 Task: Create new customer invoice with Date Opened: 26-May-23, Select Customer: Depot Drug and Variety, Terms: Net 30. Make invoice entry for item-1 with Date: 26-May-23, Description: e.l.f. Lip Plumping Gloss Sparkling Rose, Income Account: Income:Sales, Quantity: 2, Unit Price: 12.99, Sales Tax: Y, Sales Tax Included: Y, Tax Table: Sales Tax. Post Invoice with Post Date: 26-May-23, Post to Accounts: Assets:Accounts Receivable. Pay / Process Payment with Transaction Date: 24-Jun-23, Amount: 25.98, Transfer Account: Checking Account. Go to 'Print Invoice'.
Action: Mouse moved to (198, 42)
Screenshot: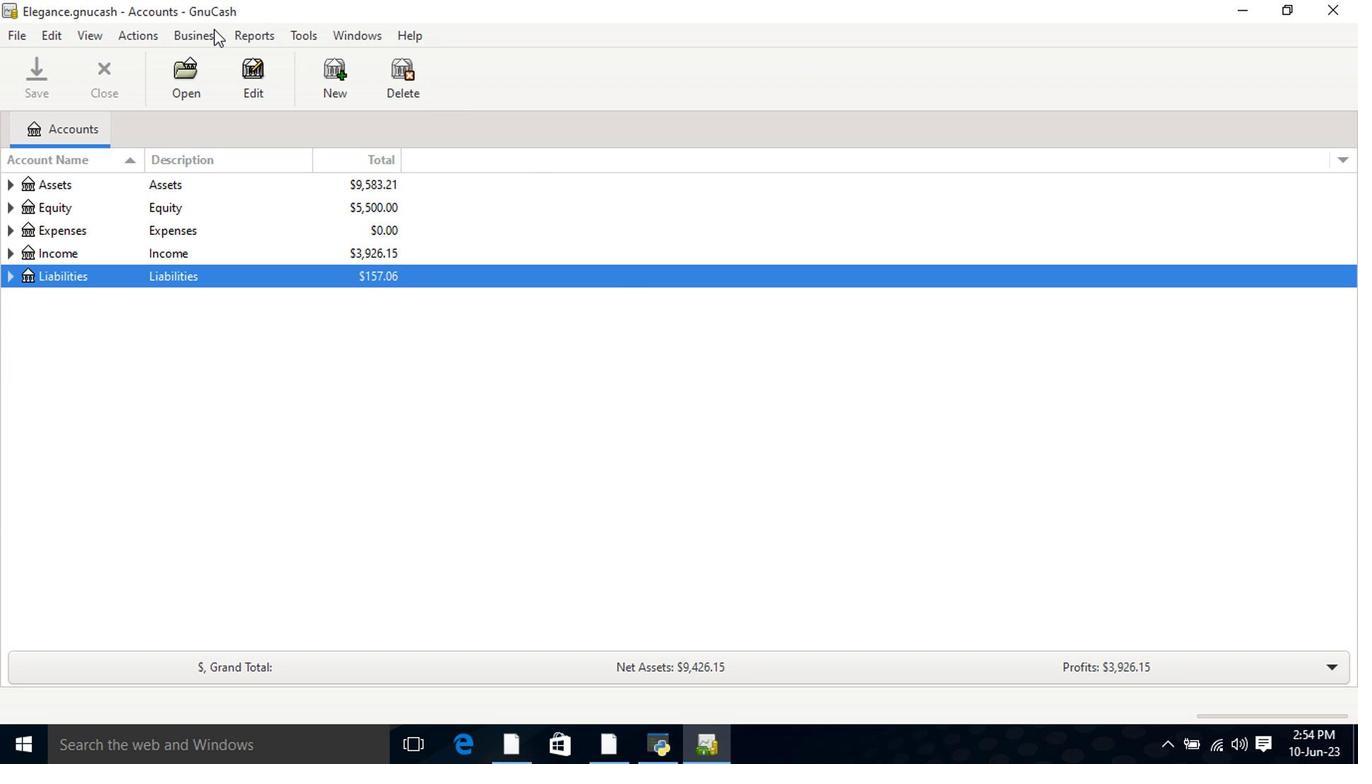
Action: Mouse pressed left at (198, 42)
Screenshot: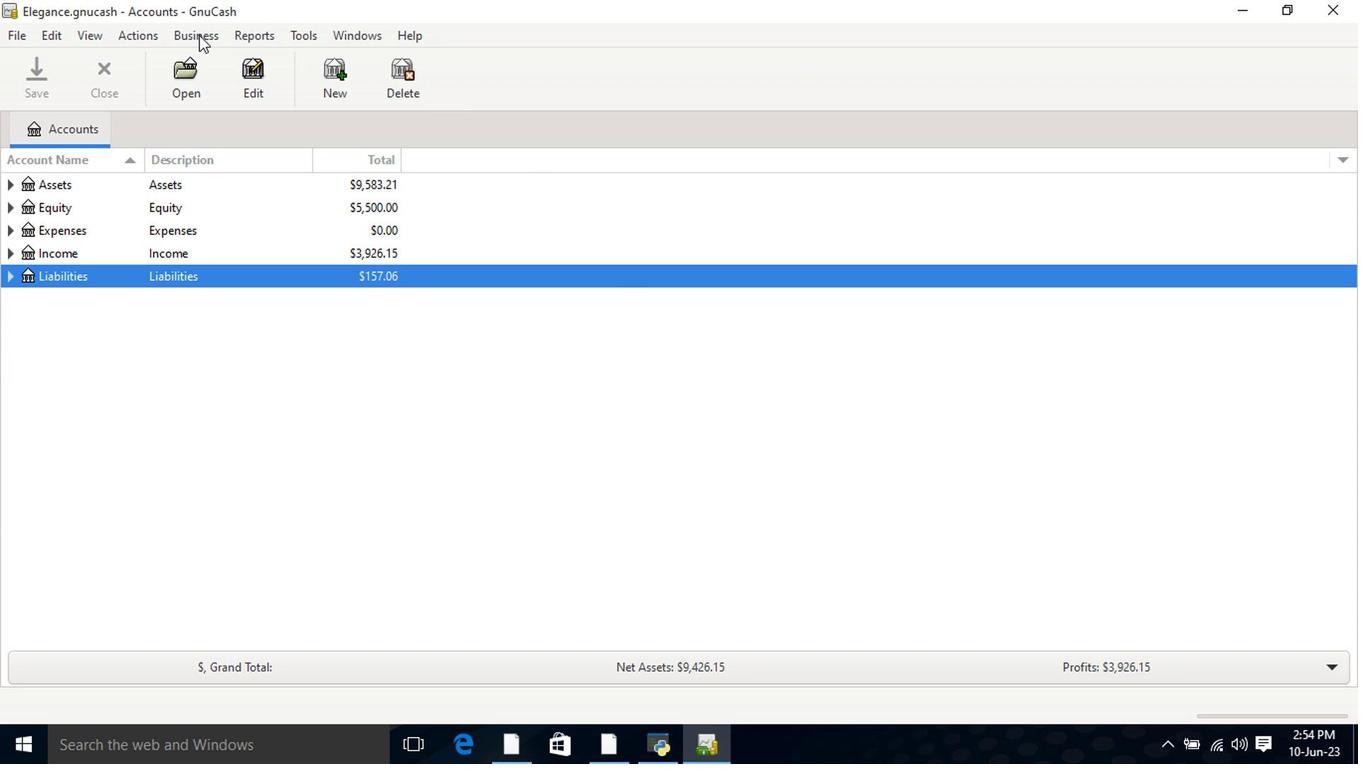 
Action: Mouse moved to (215, 63)
Screenshot: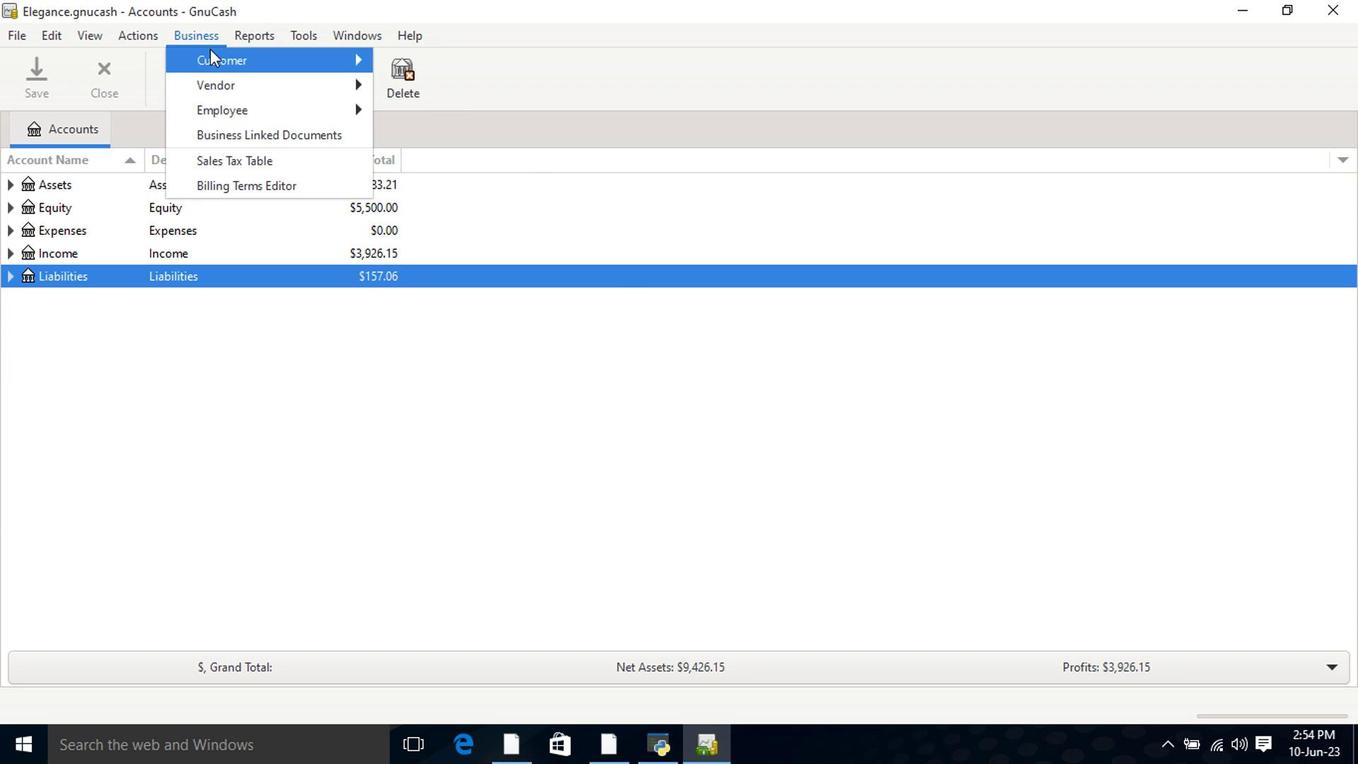 
Action: Mouse pressed left at (215, 63)
Screenshot: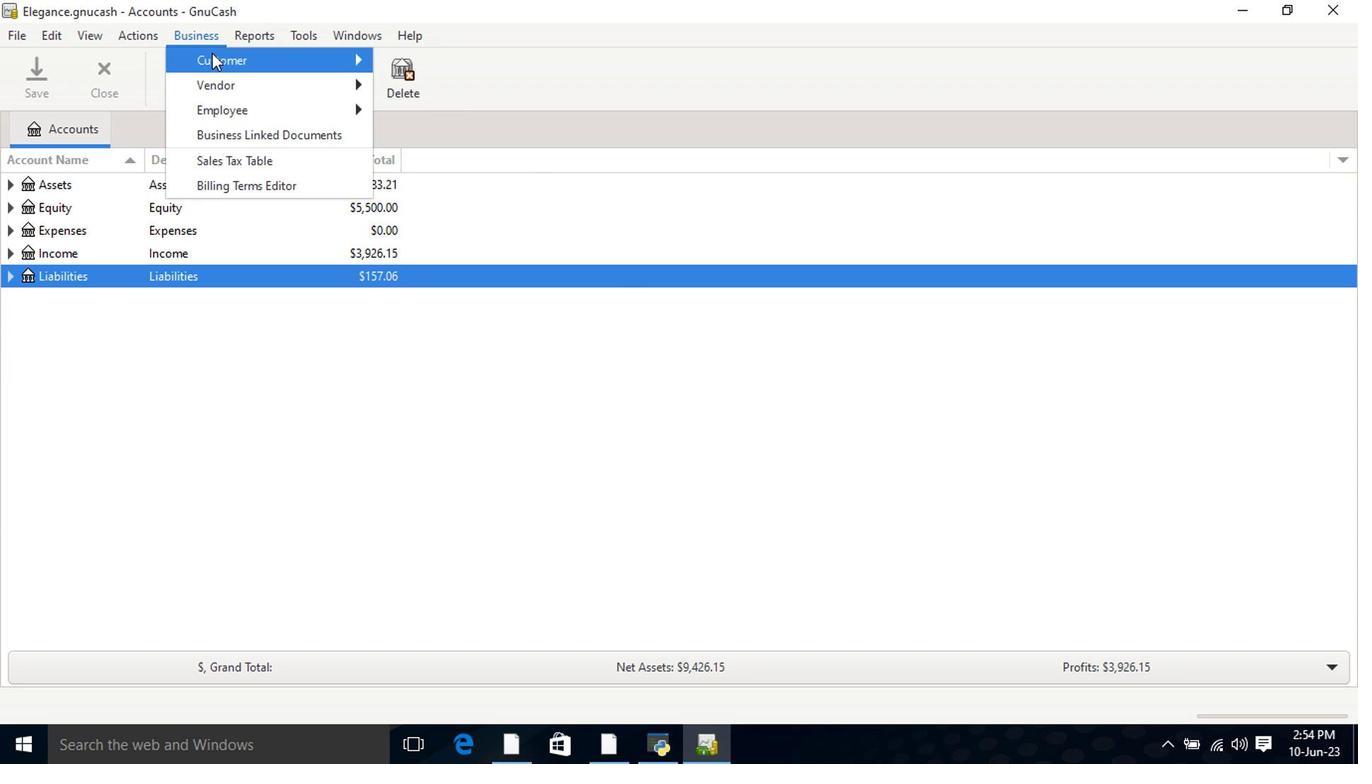 
Action: Mouse moved to (428, 137)
Screenshot: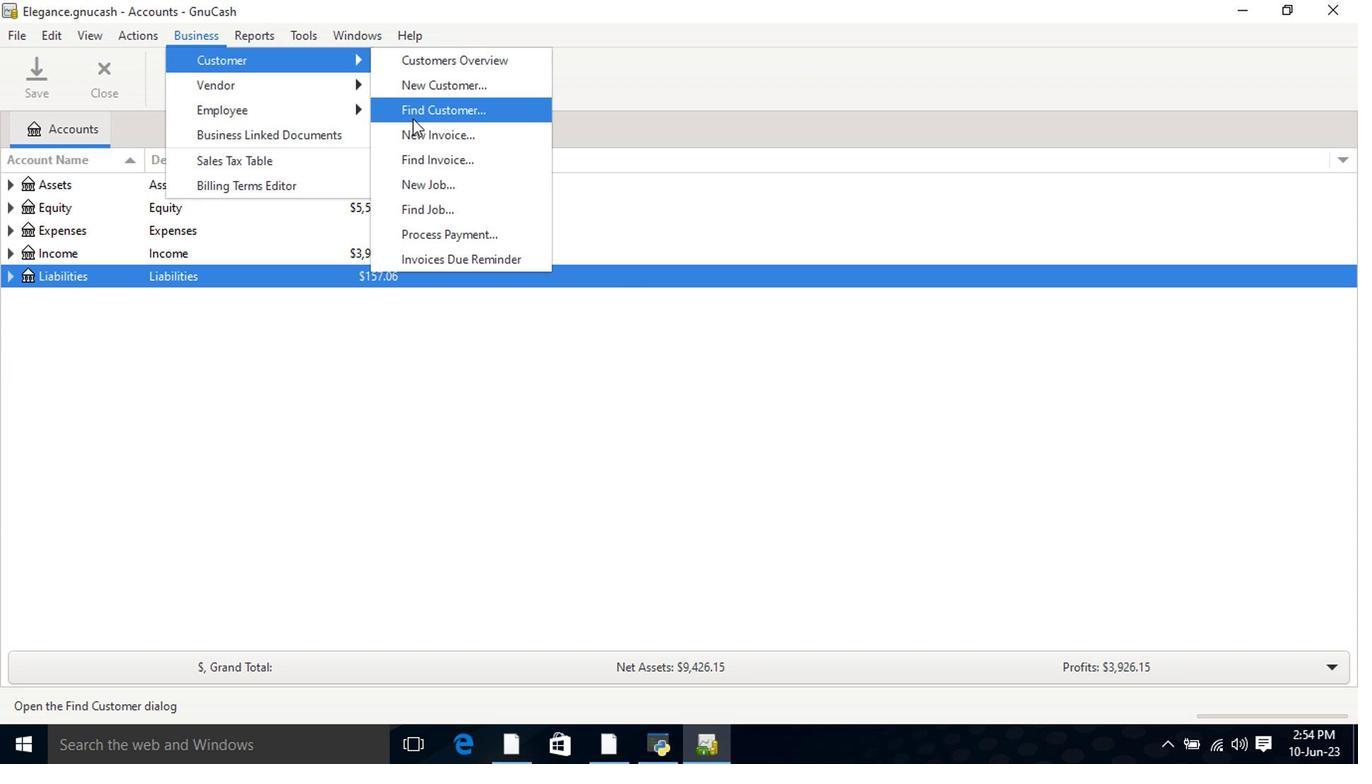 
Action: Mouse pressed left at (428, 137)
Screenshot: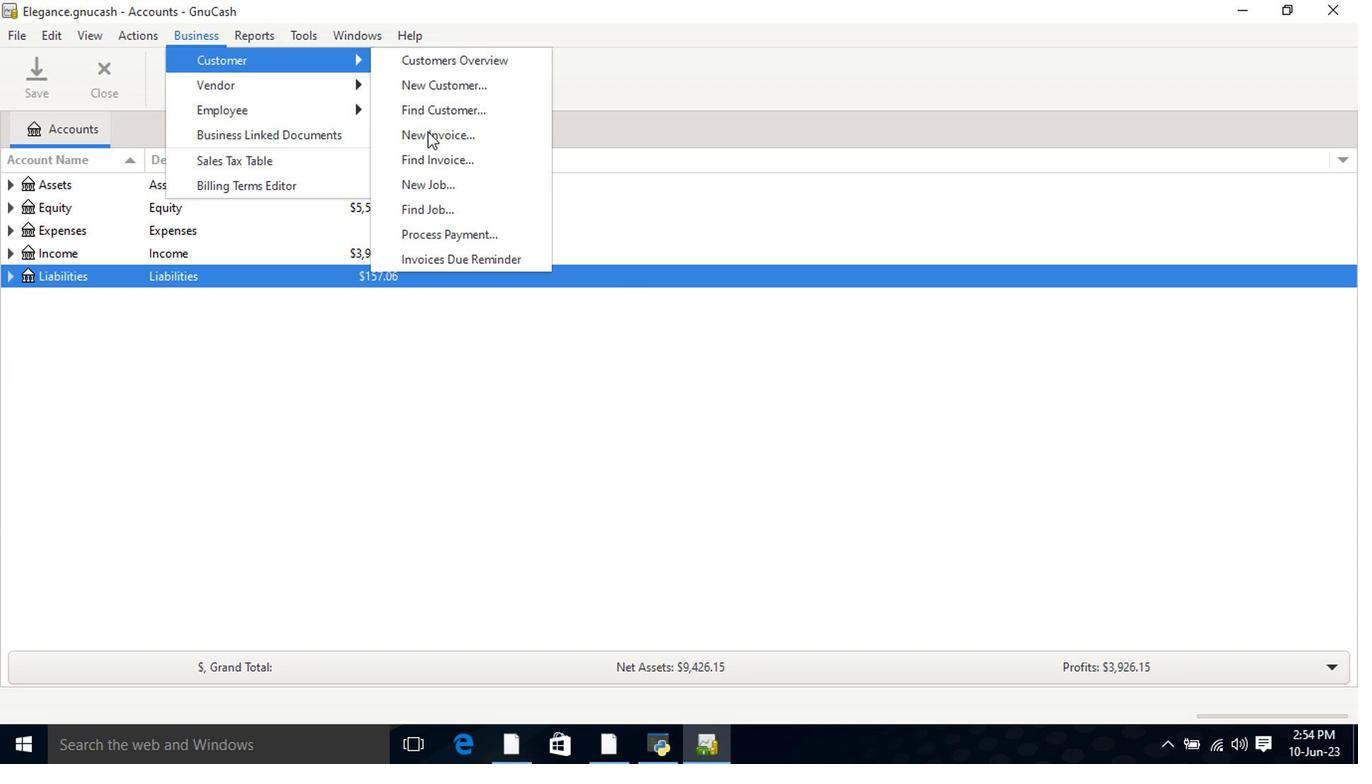 
Action: Mouse moved to (813, 303)
Screenshot: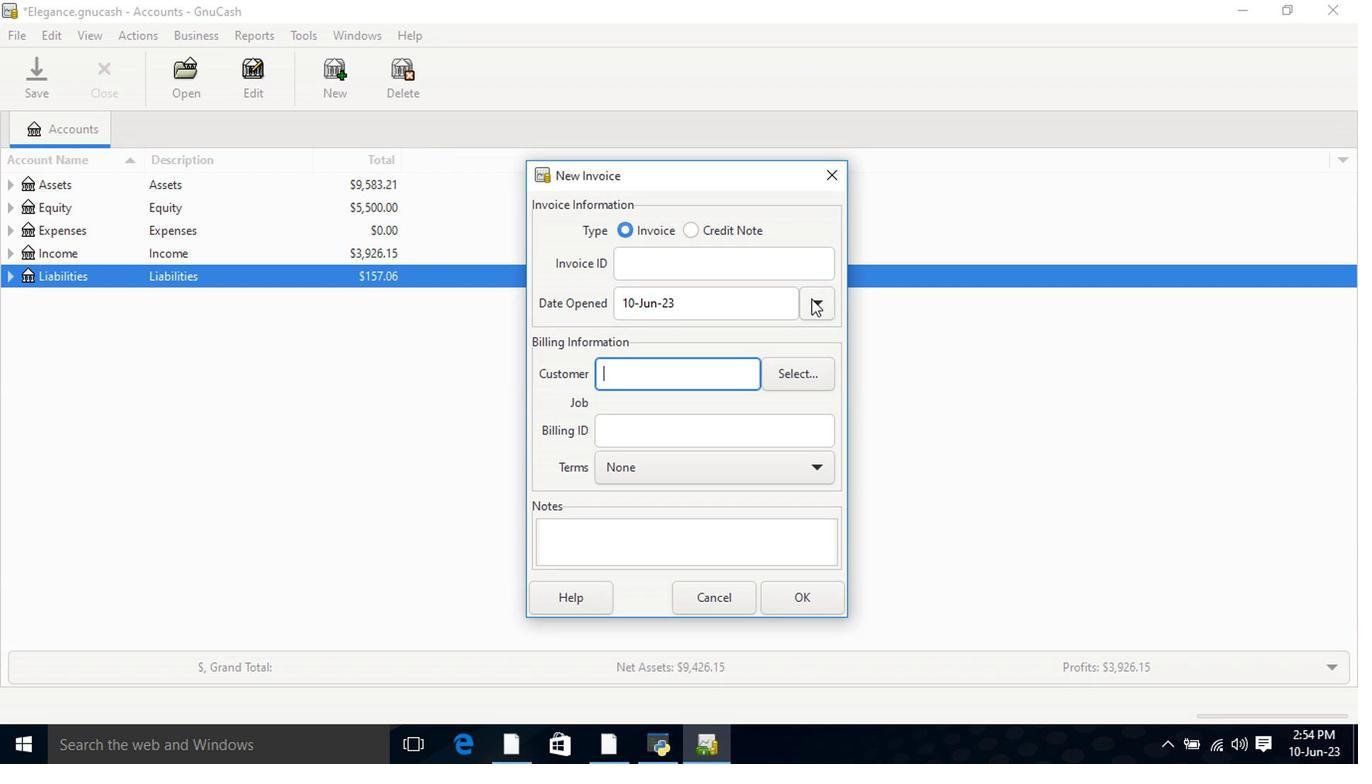 
Action: Mouse pressed left at (813, 303)
Screenshot: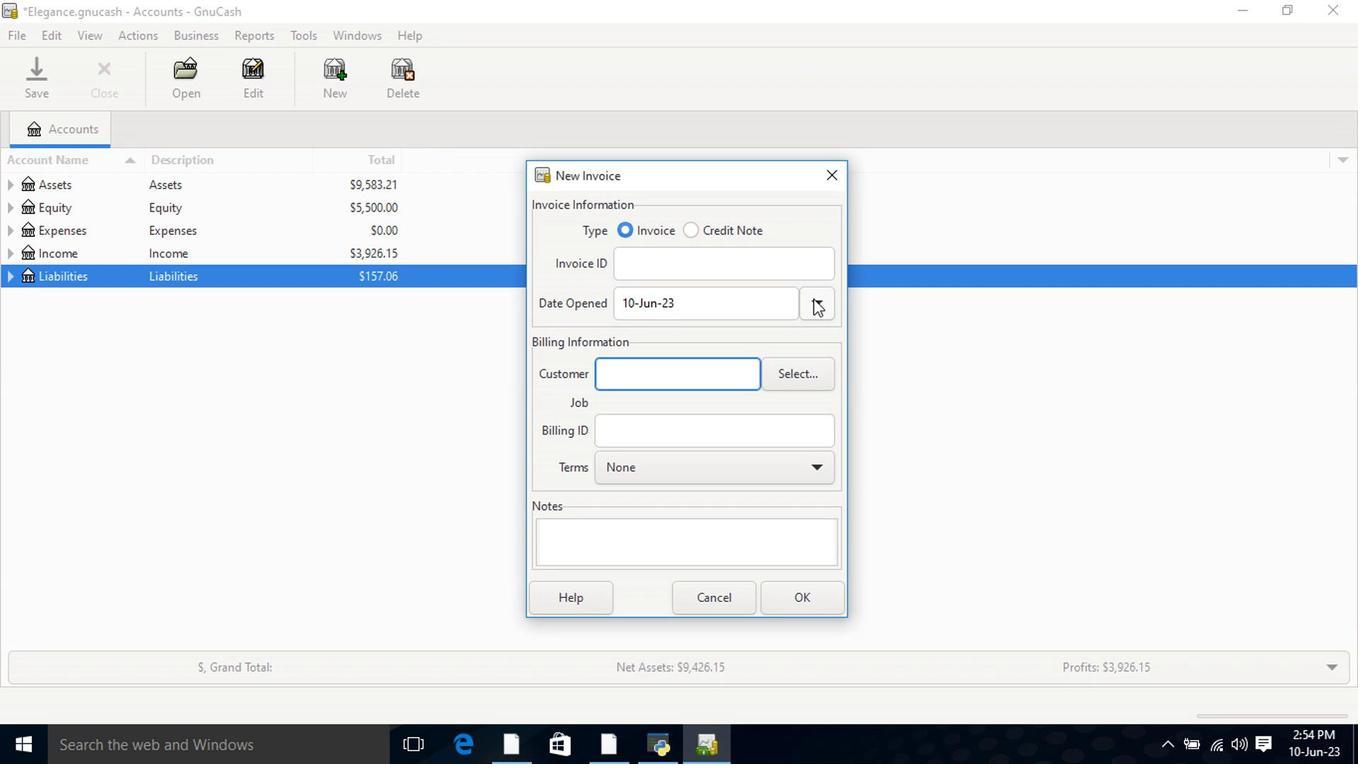 
Action: Mouse moved to (661, 342)
Screenshot: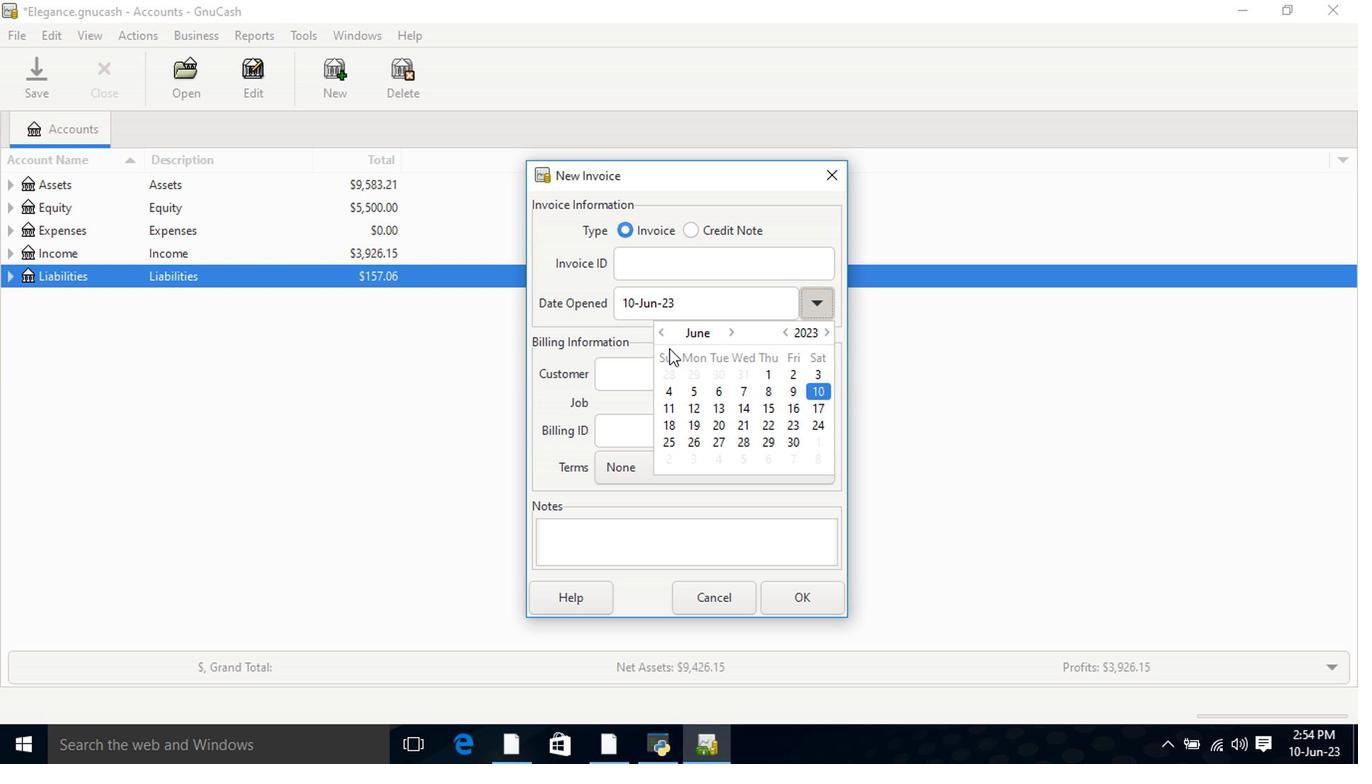 
Action: Mouse pressed left at (661, 342)
Screenshot: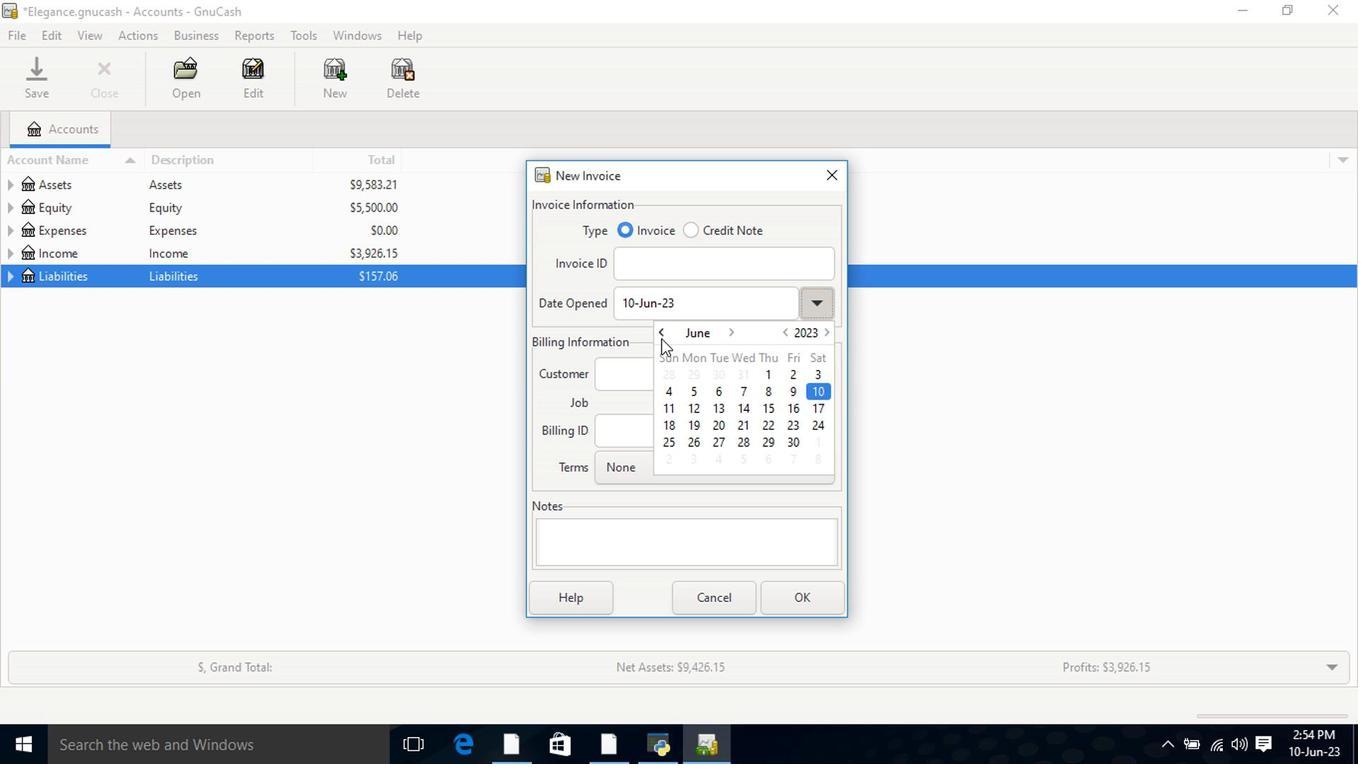
Action: Mouse moved to (791, 433)
Screenshot: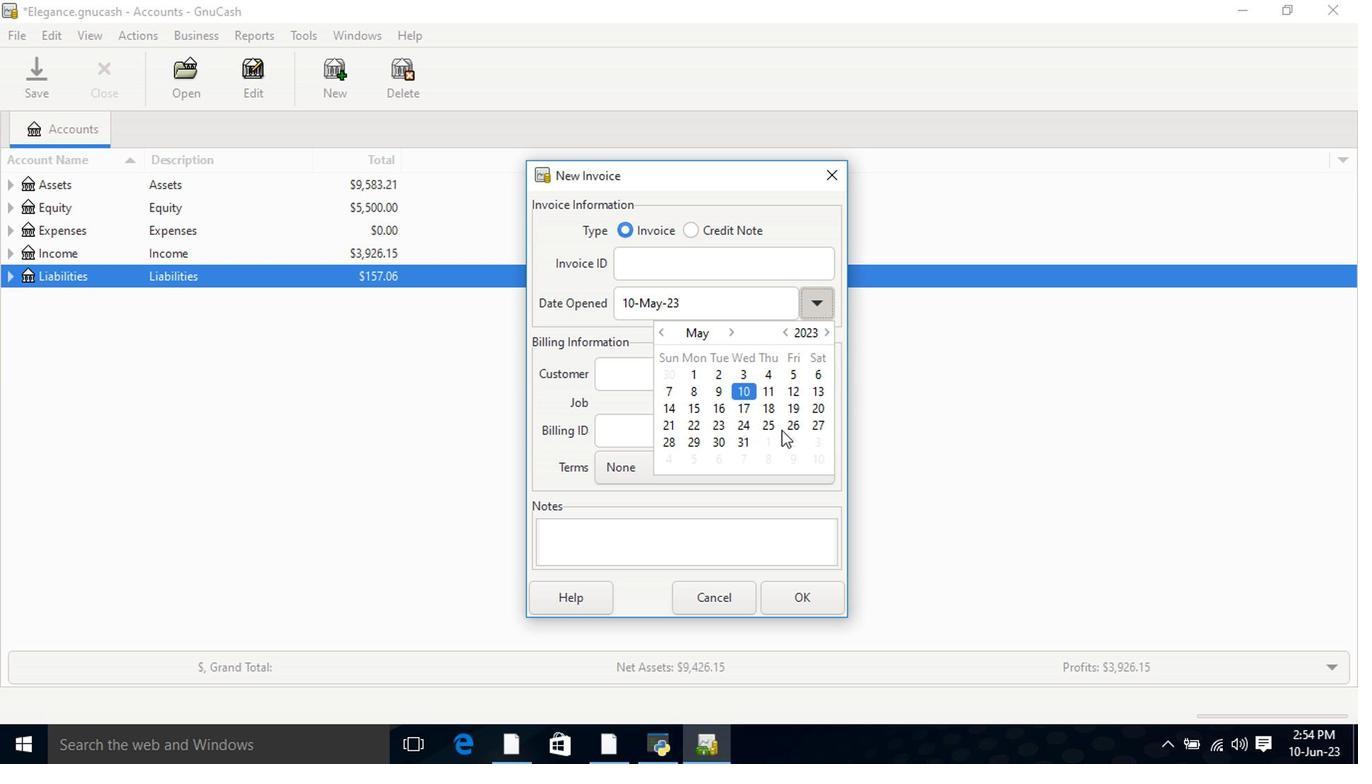 
Action: Mouse pressed left at (791, 433)
Screenshot: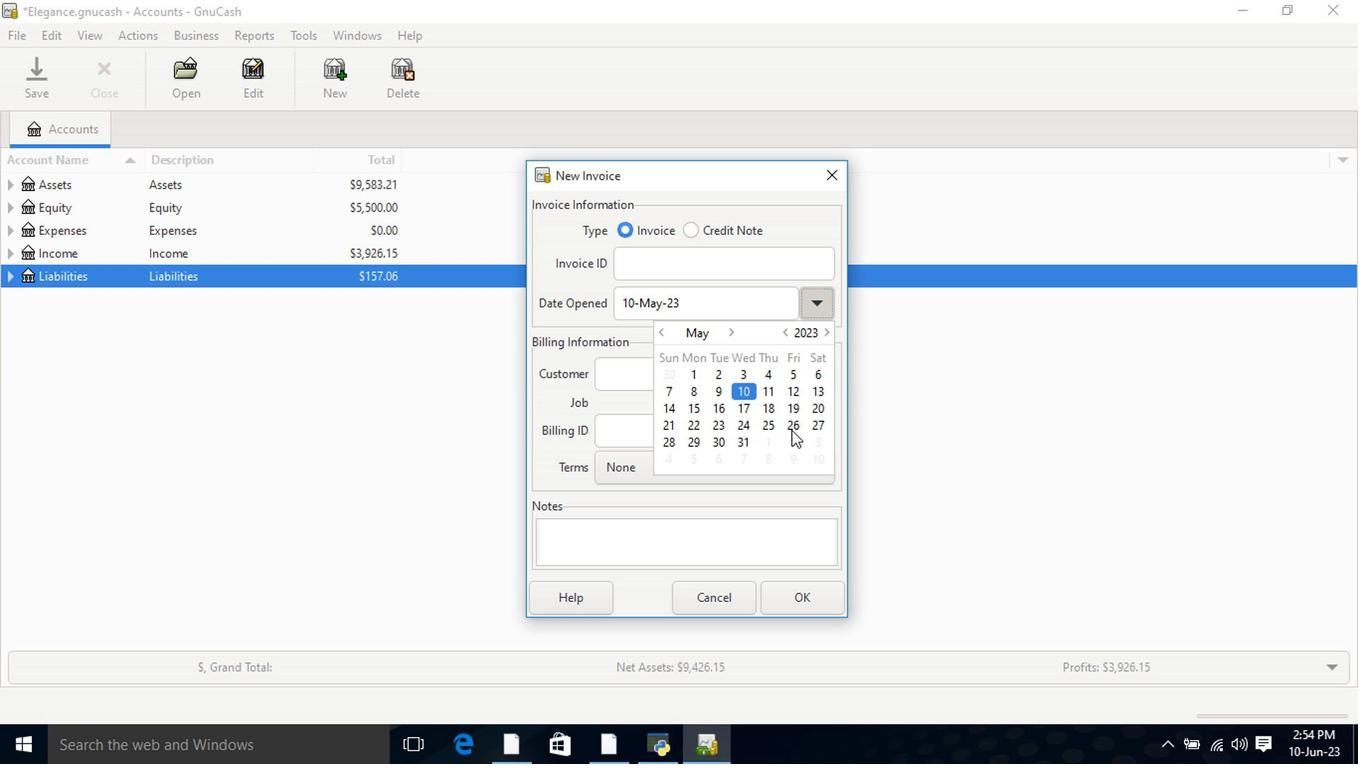 
Action: Mouse pressed left at (791, 433)
Screenshot: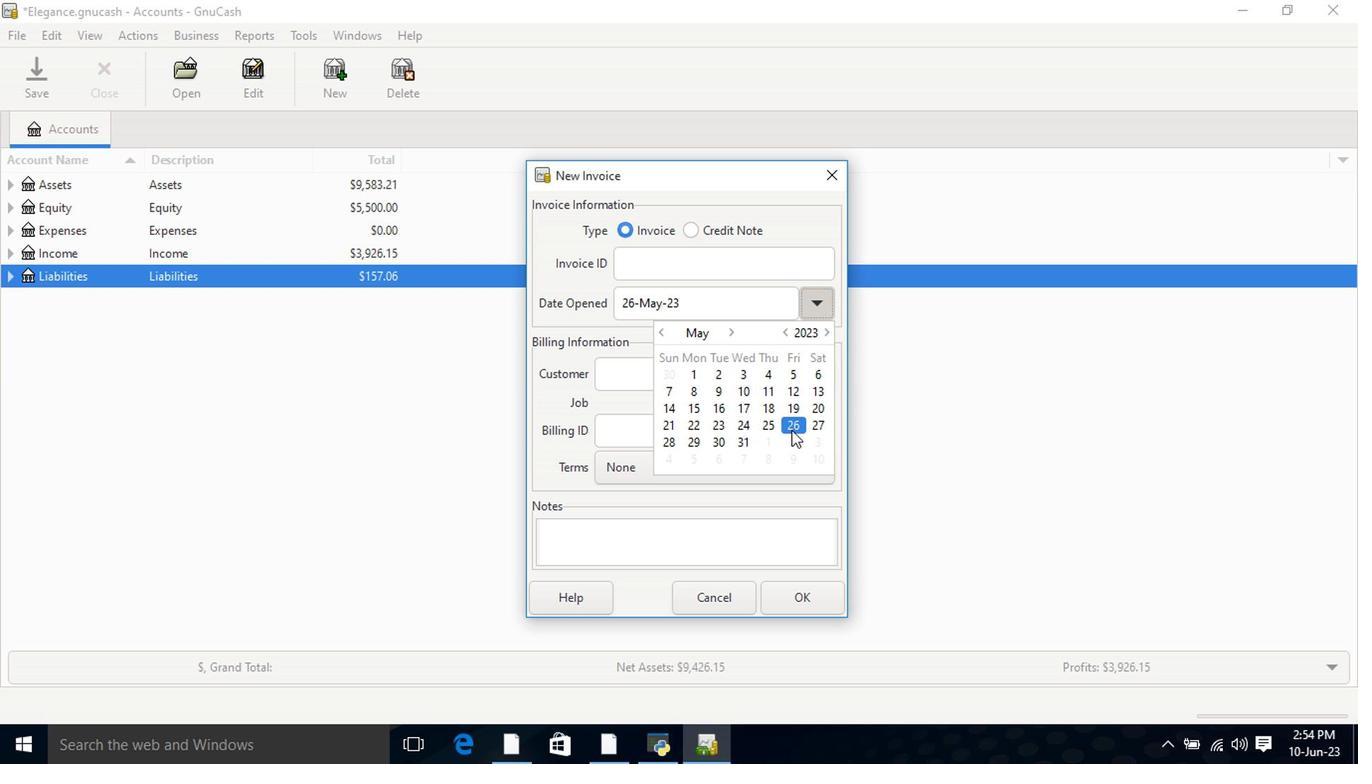 
Action: Mouse moved to (710, 387)
Screenshot: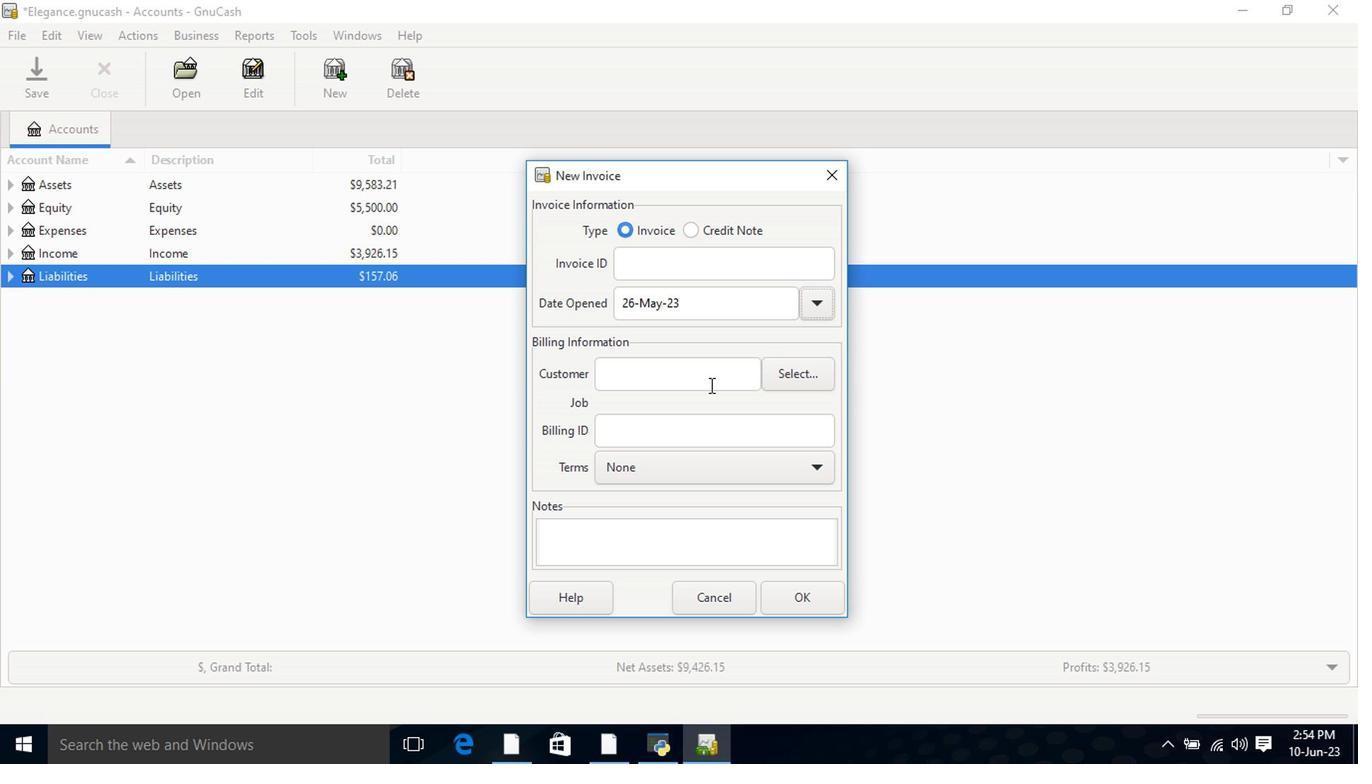 
Action: Mouse pressed left at (710, 387)
Screenshot: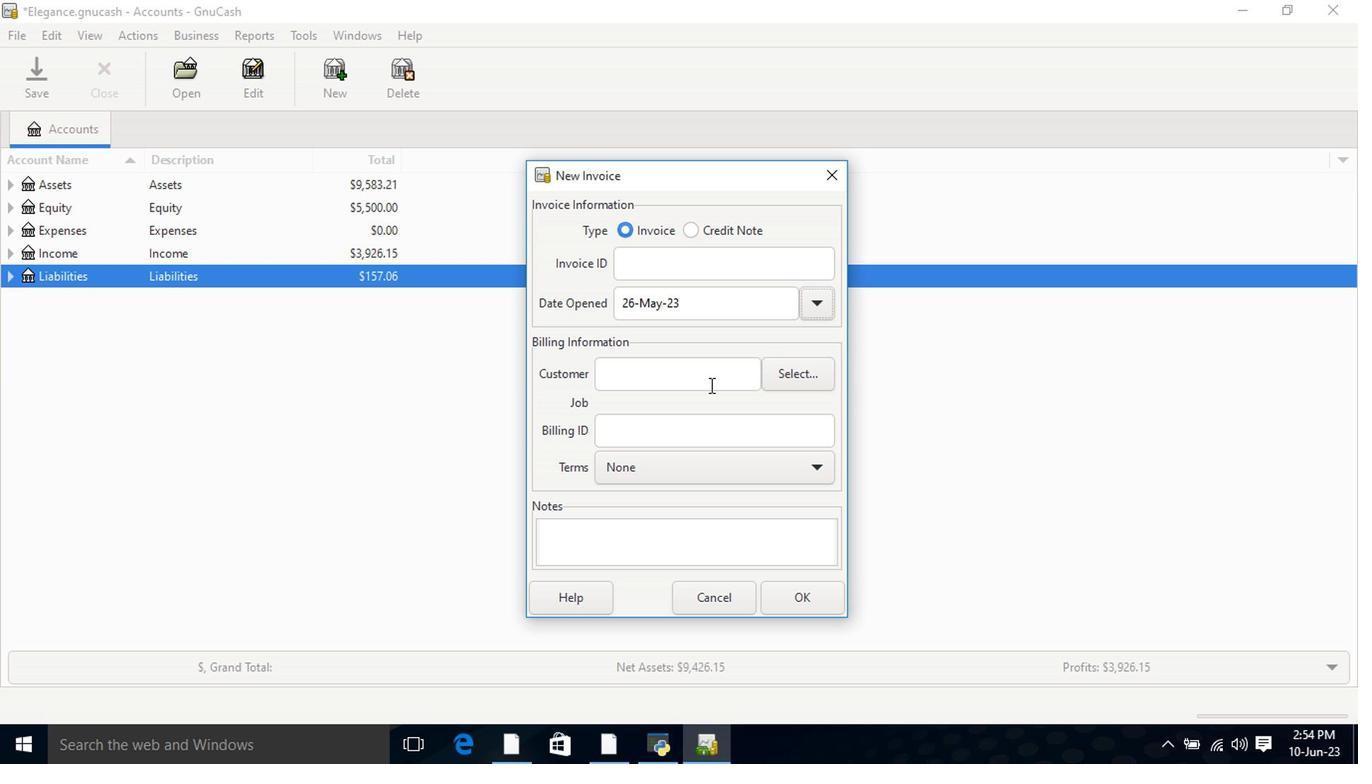 
Action: Key pressed <Key.shift><Key.shift>Depo
Screenshot: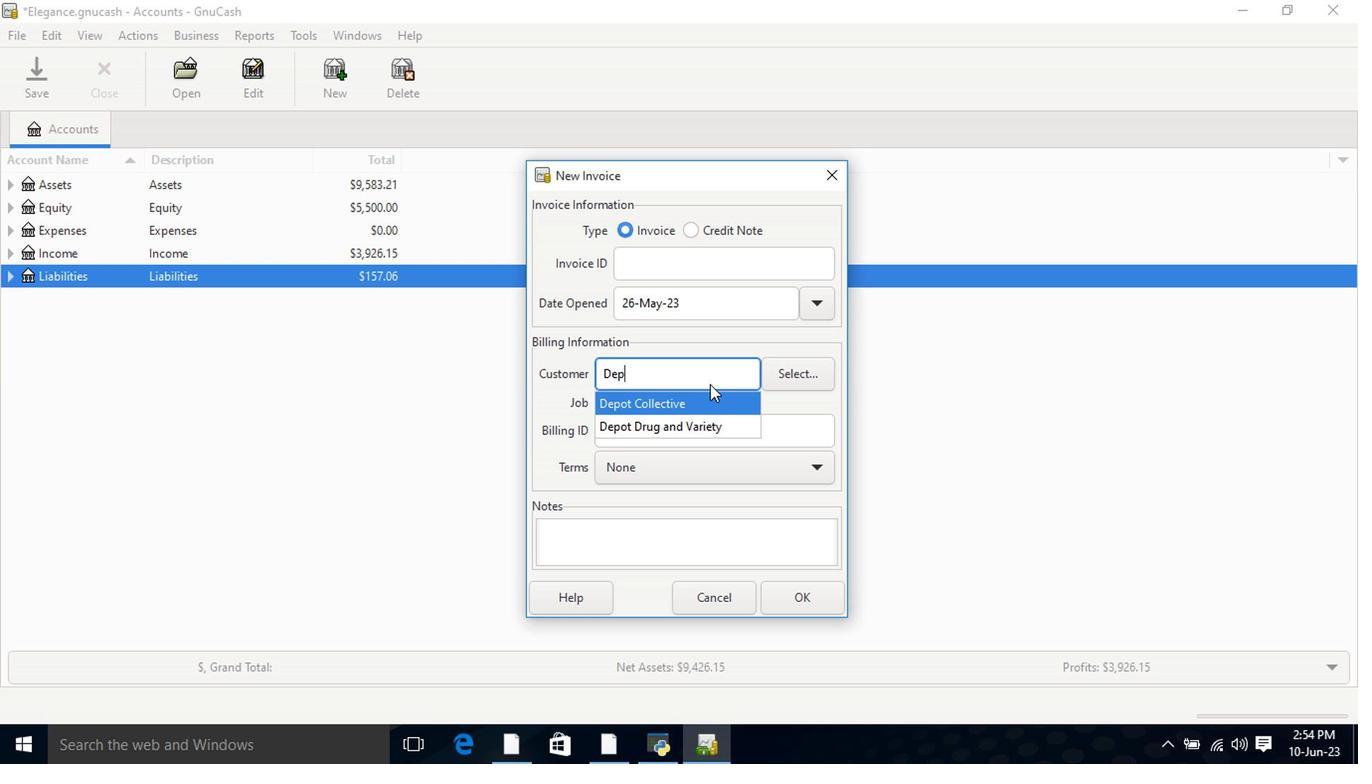 
Action: Mouse moved to (689, 433)
Screenshot: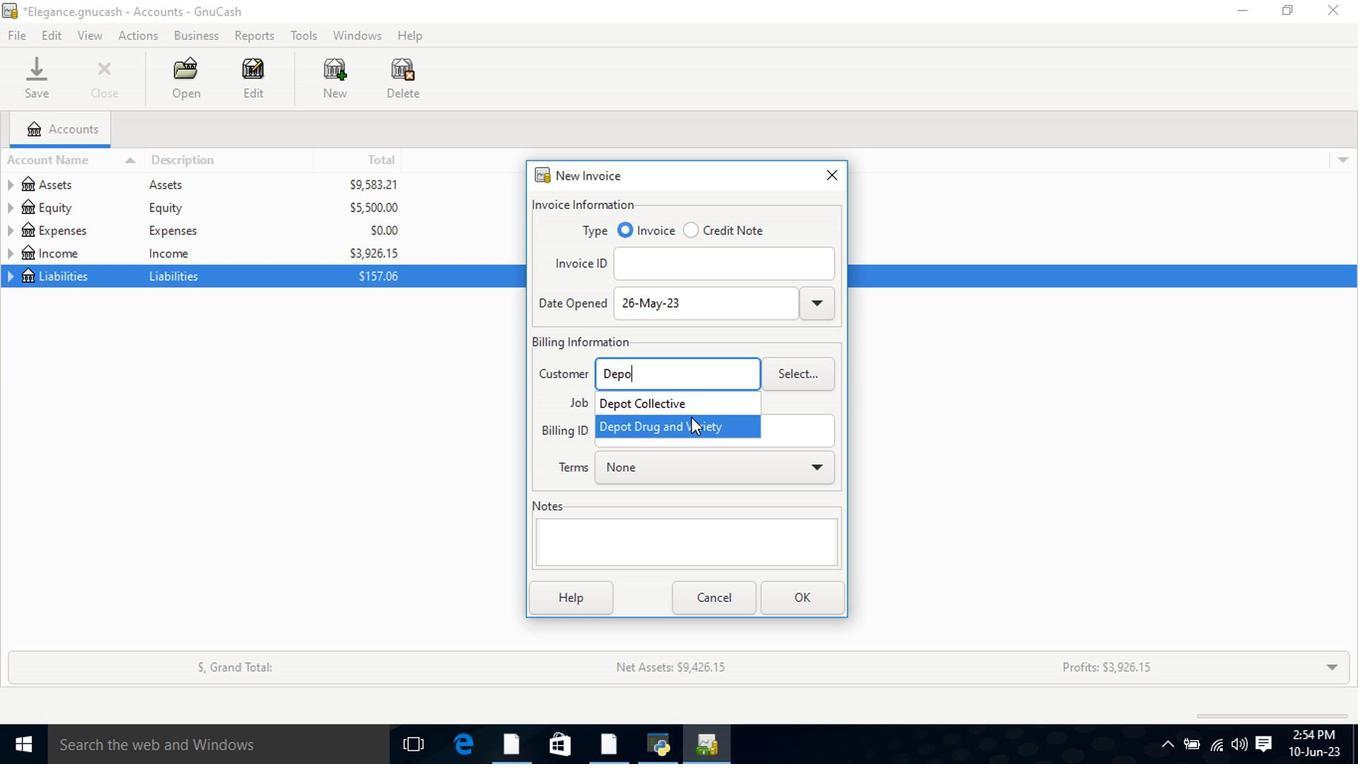 
Action: Mouse pressed left at (689, 433)
Screenshot: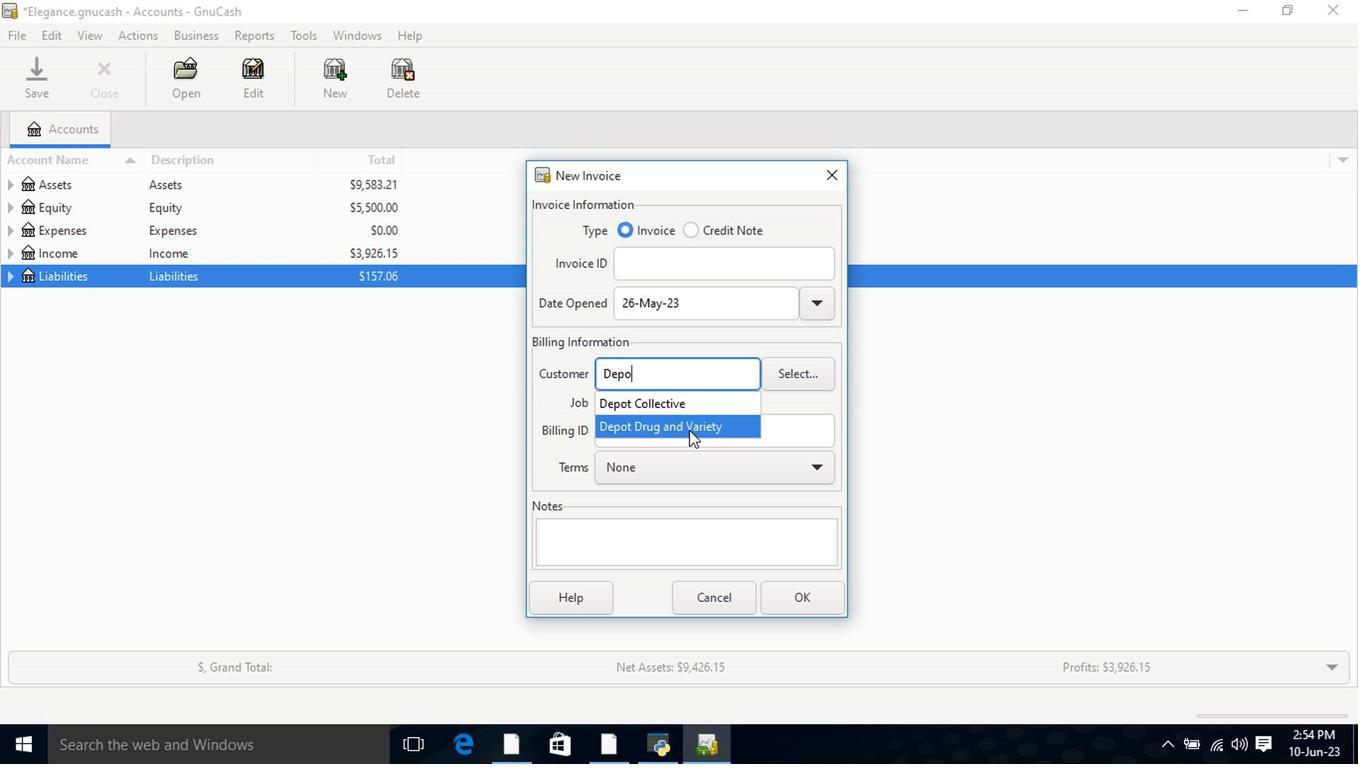 
Action: Mouse moved to (705, 483)
Screenshot: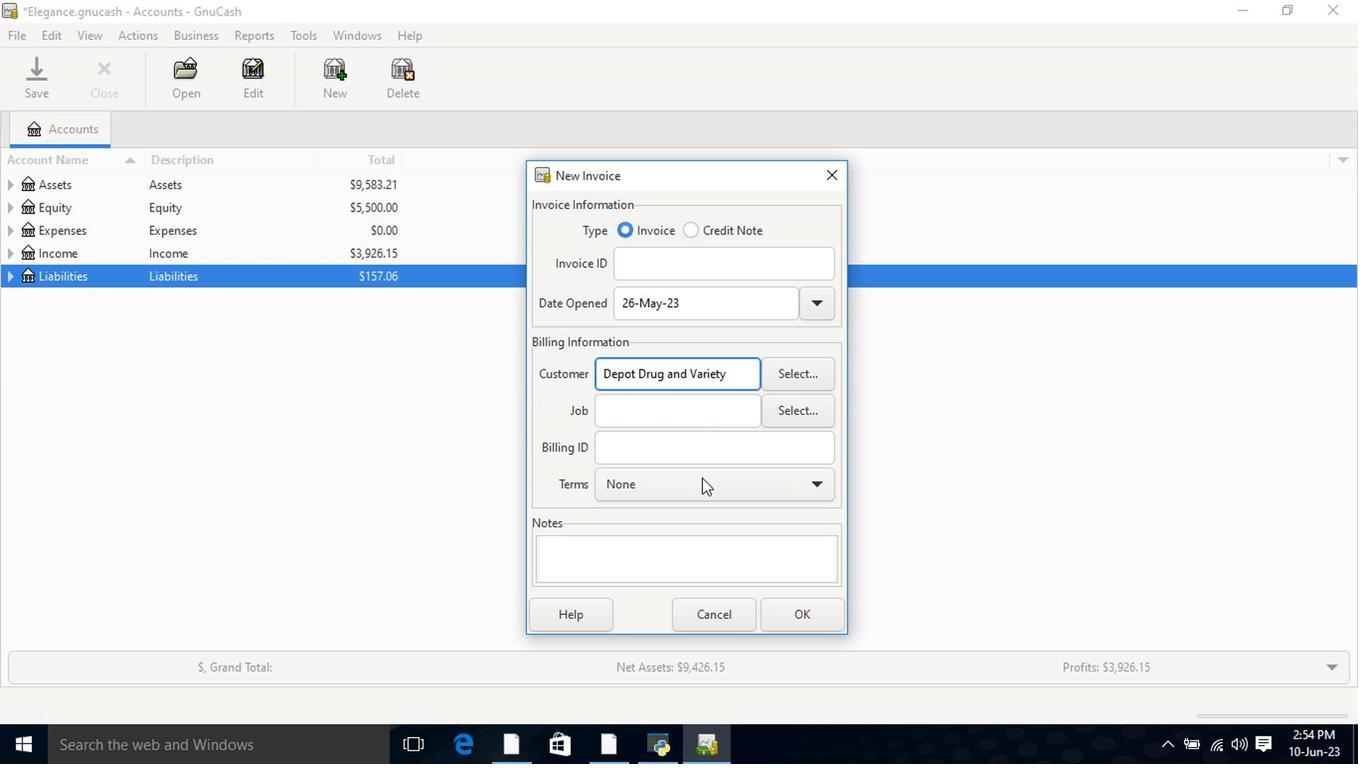 
Action: Mouse pressed left at (705, 483)
Screenshot: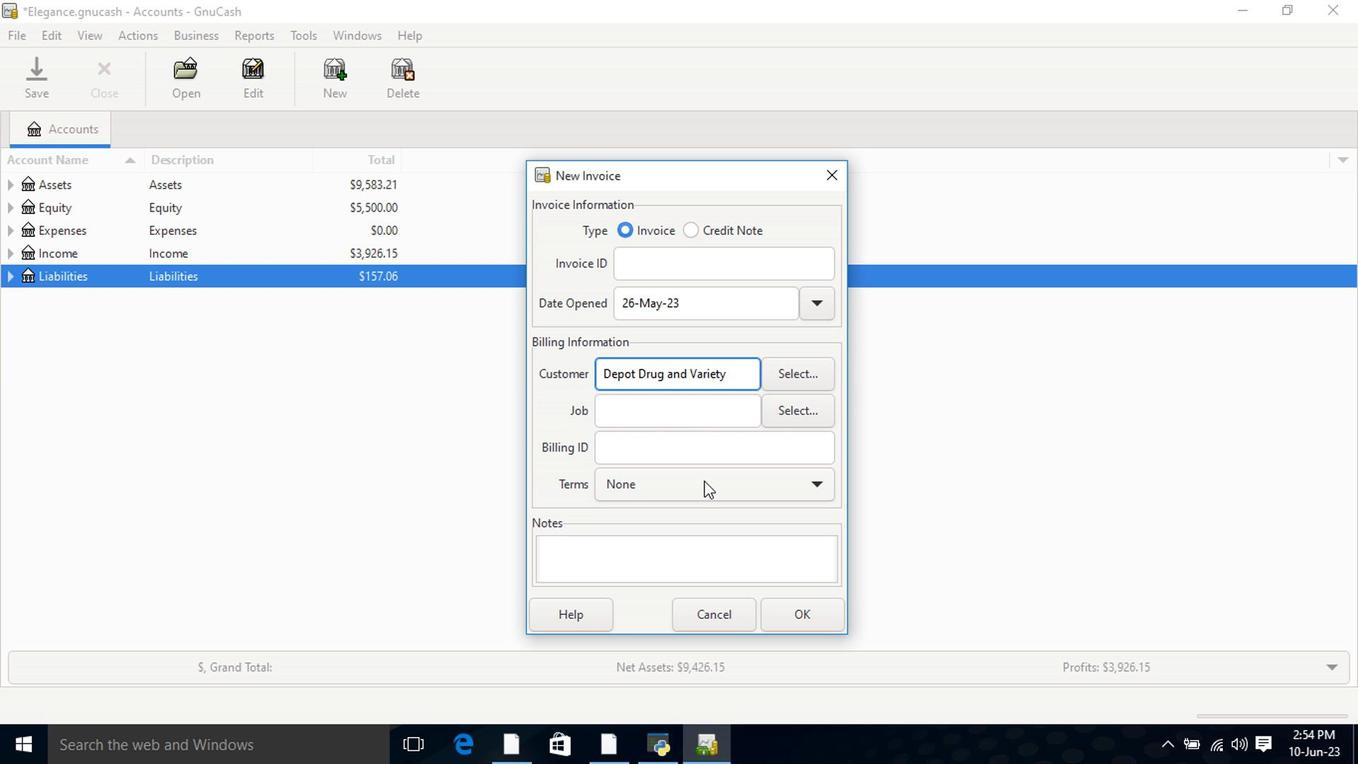 
Action: Mouse moved to (689, 542)
Screenshot: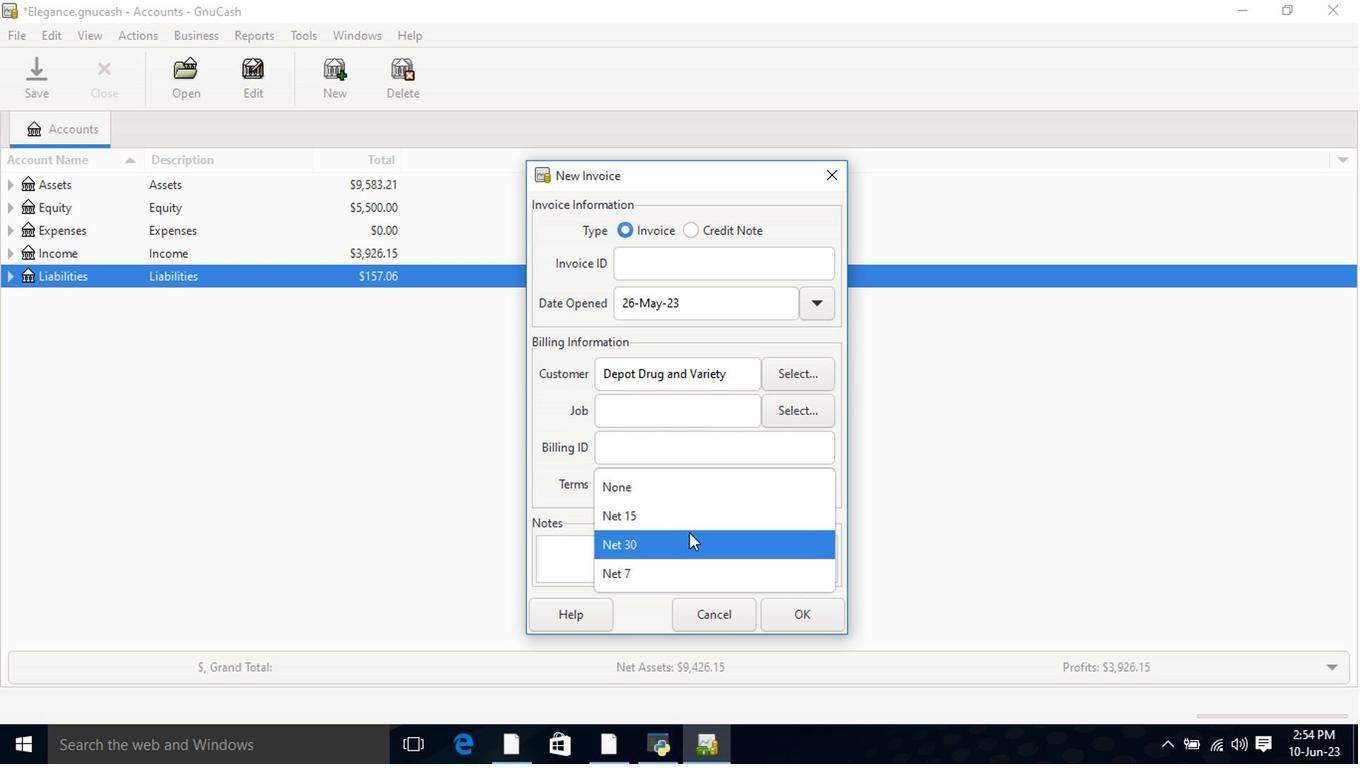 
Action: Mouse pressed left at (689, 542)
Screenshot: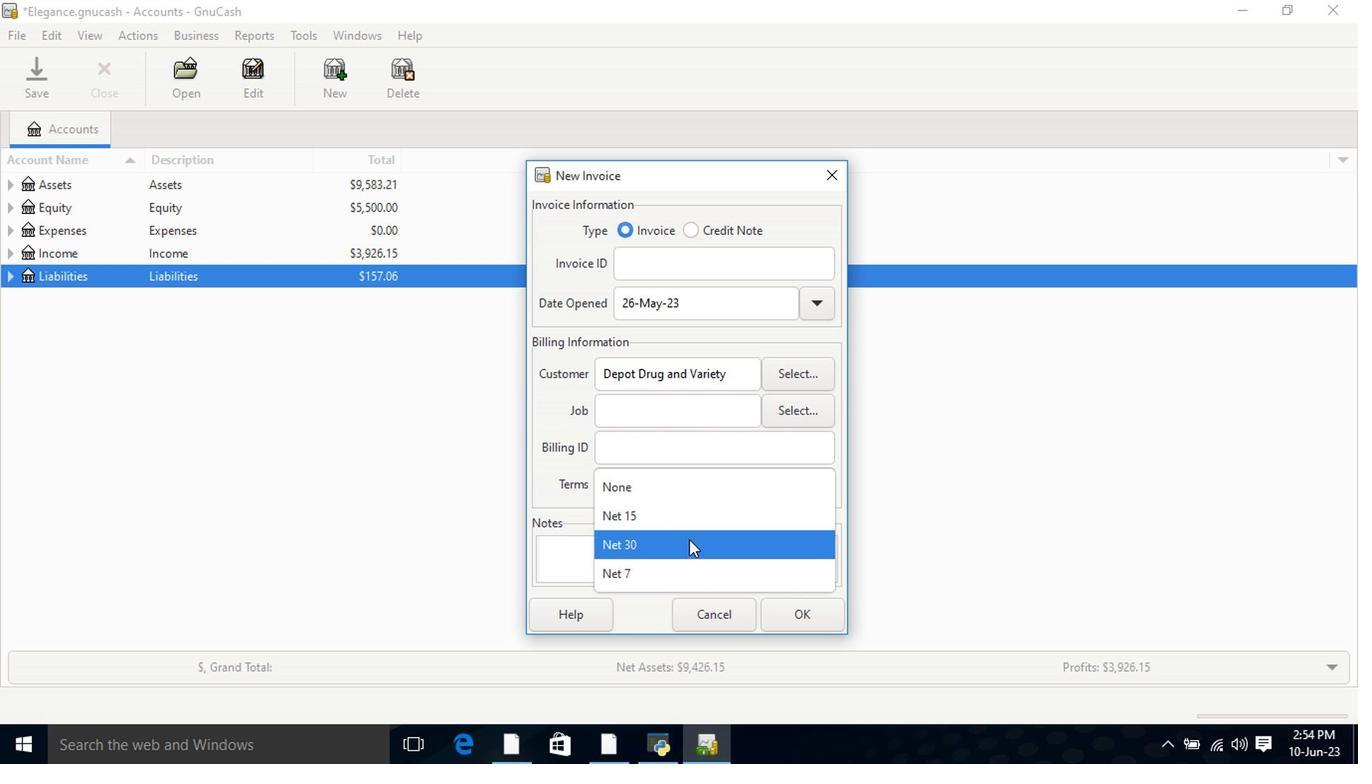 
Action: Mouse moved to (813, 612)
Screenshot: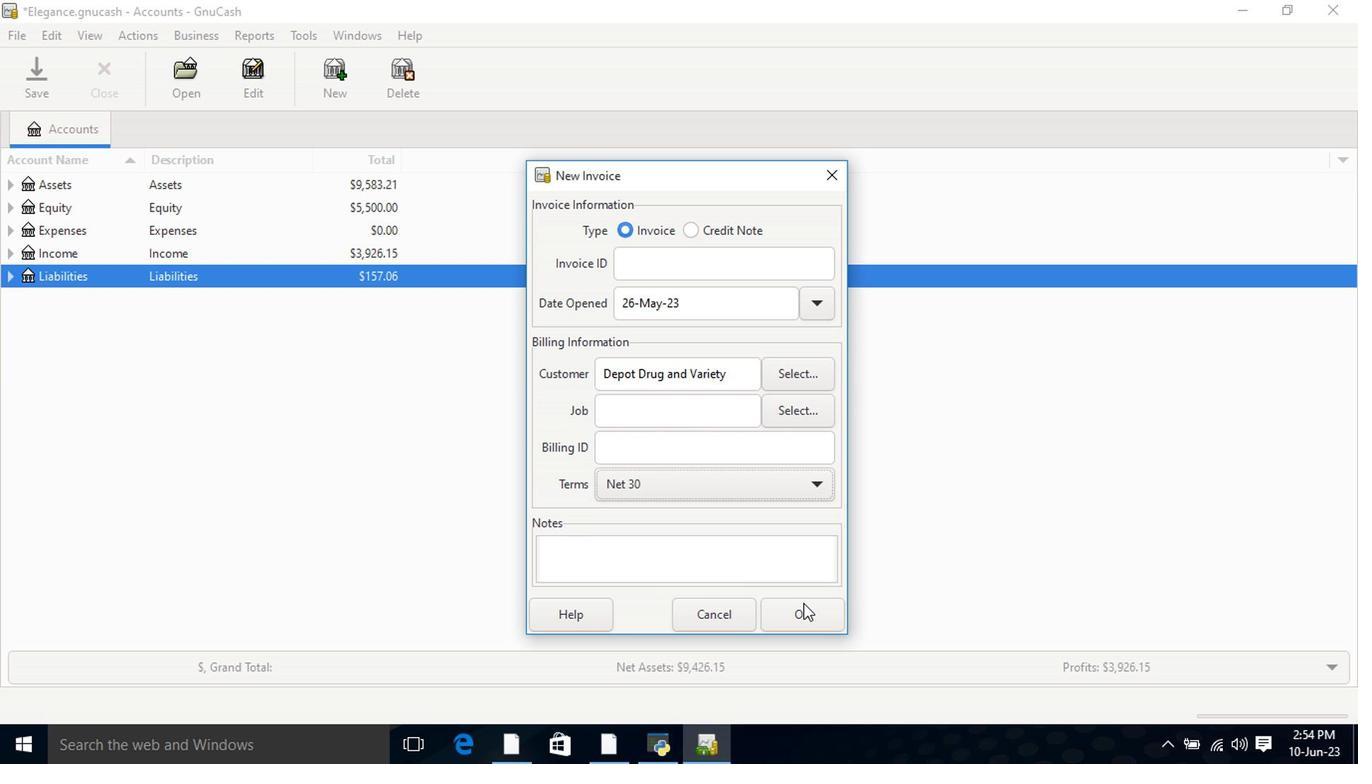 
Action: Mouse pressed left at (813, 612)
Screenshot: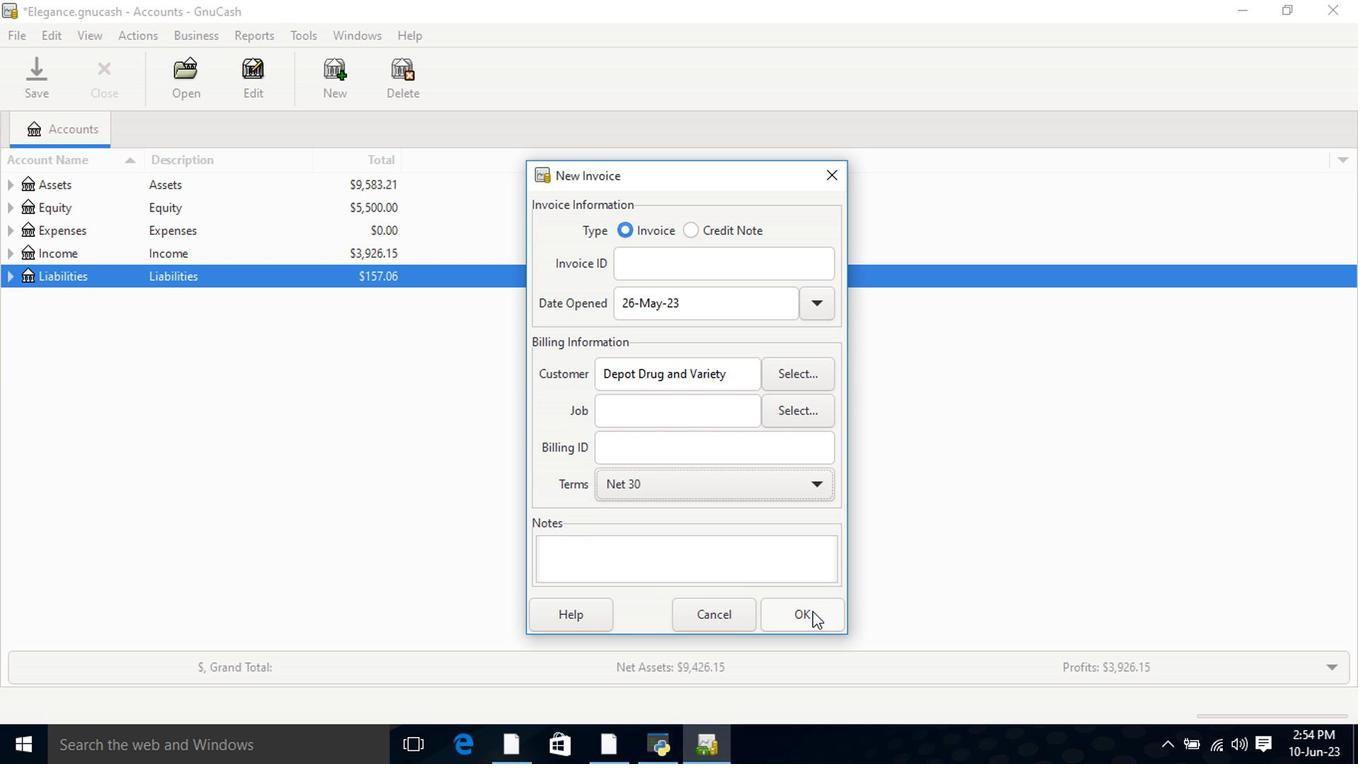 
Action: Mouse moved to (97, 387)
Screenshot: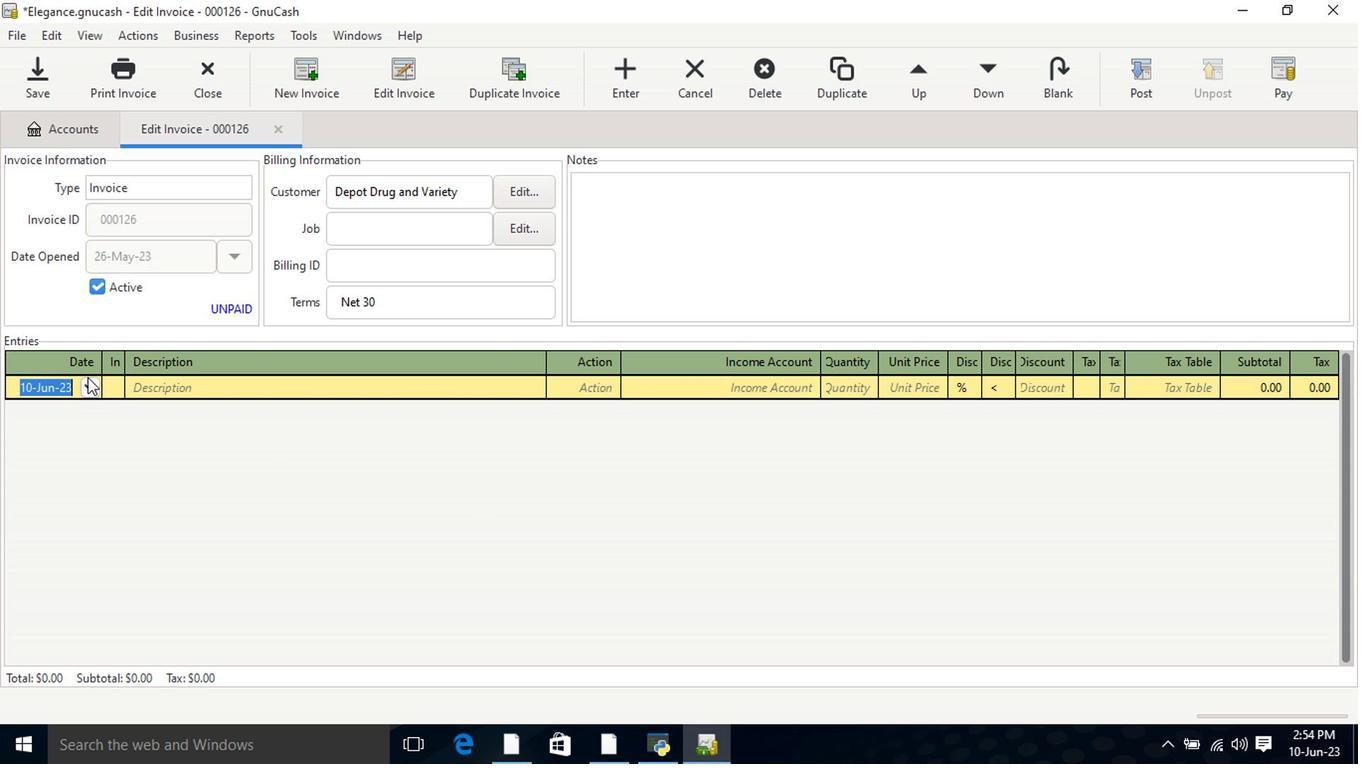 
Action: Mouse pressed left at (97, 387)
Screenshot: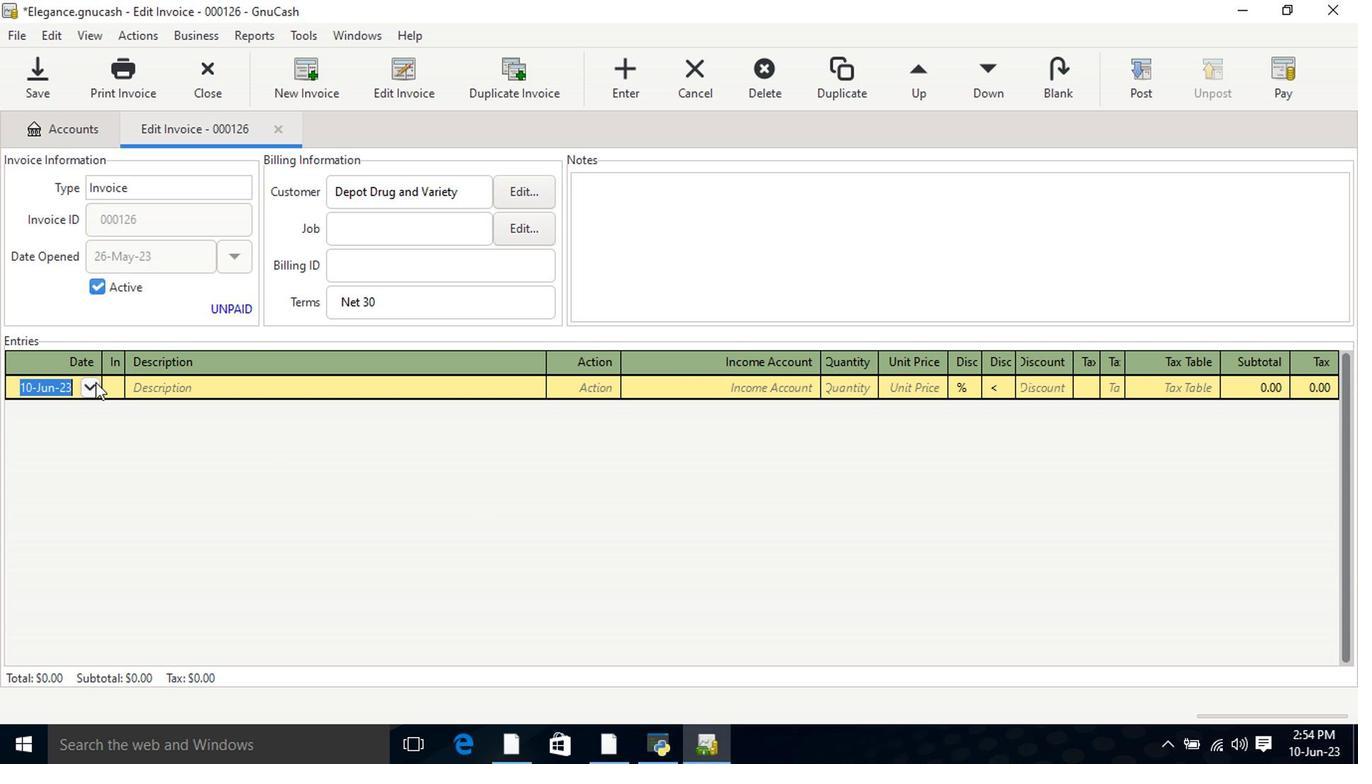 
Action: Mouse moved to (14, 420)
Screenshot: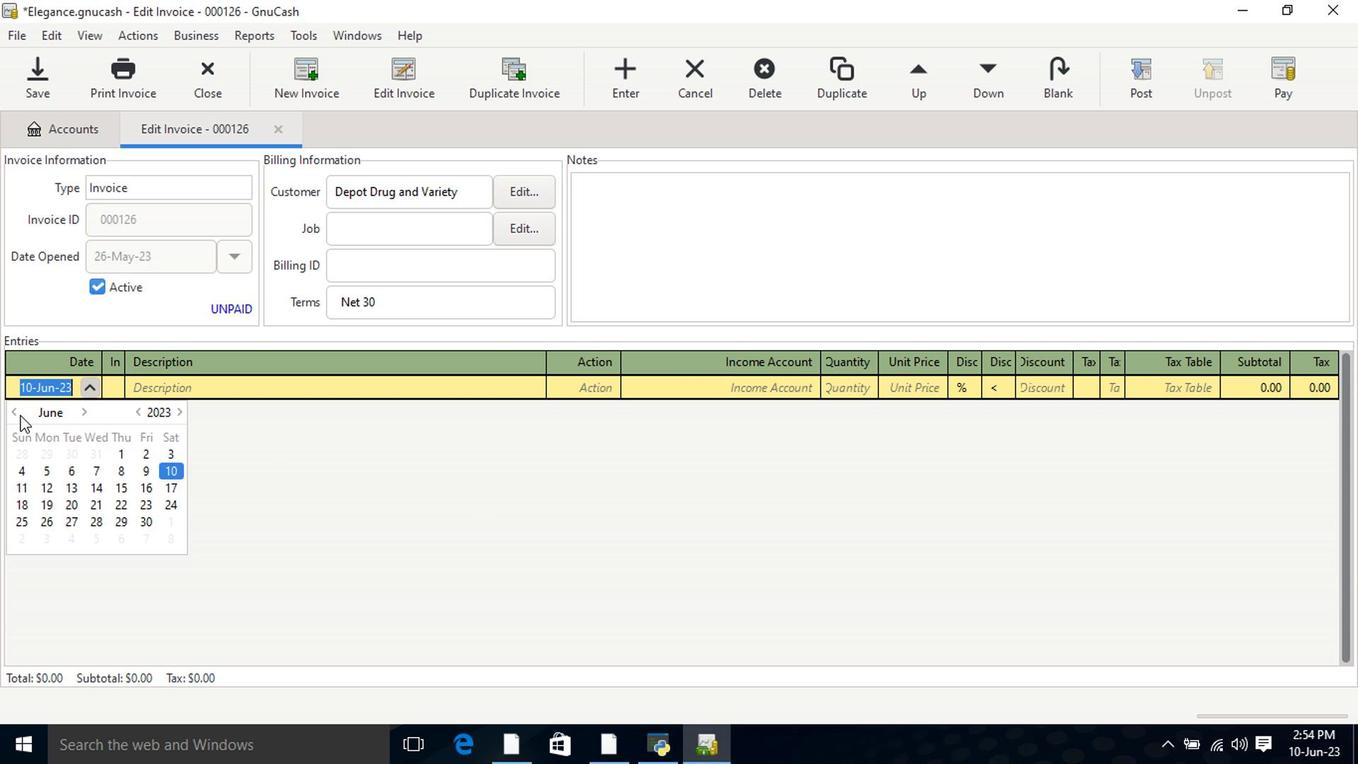 
Action: Mouse pressed left at (14, 420)
Screenshot: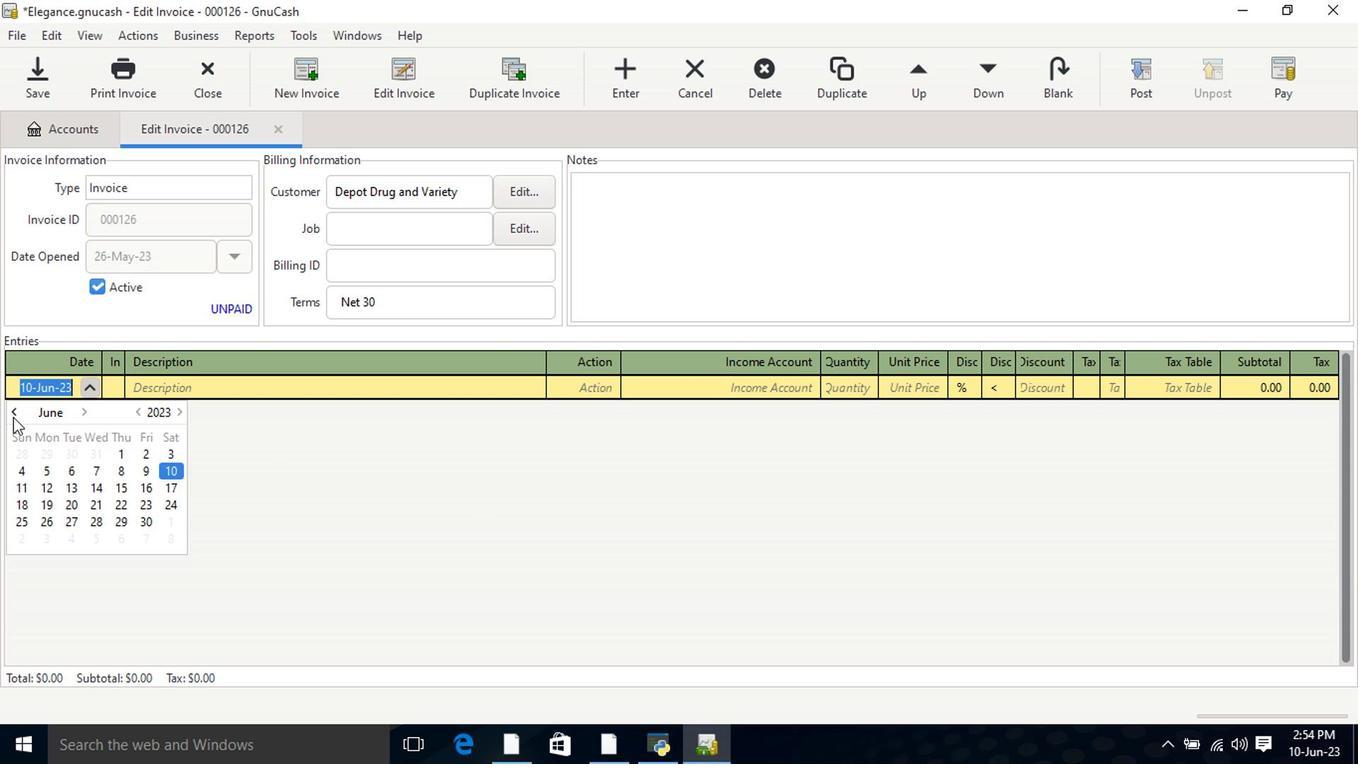 
Action: Mouse moved to (146, 506)
Screenshot: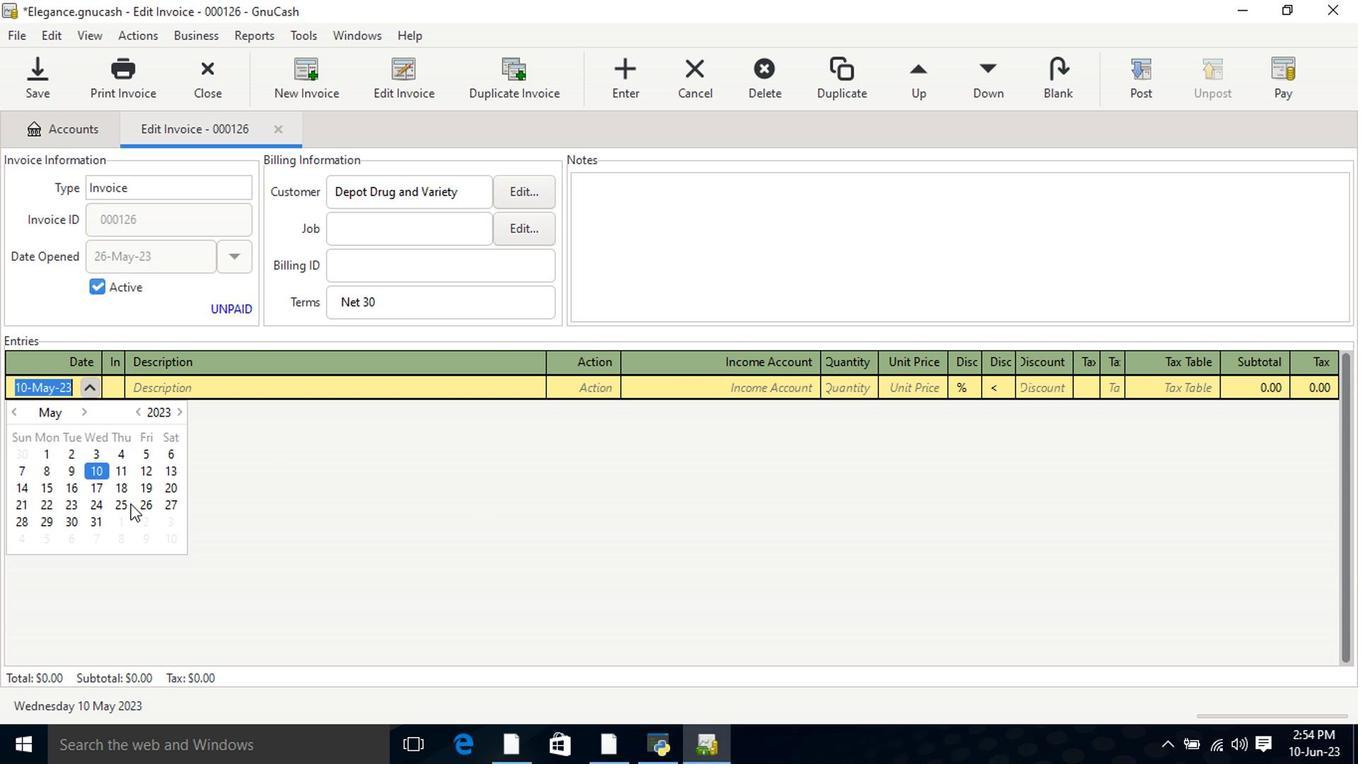 
Action: Mouse pressed left at (146, 506)
Screenshot: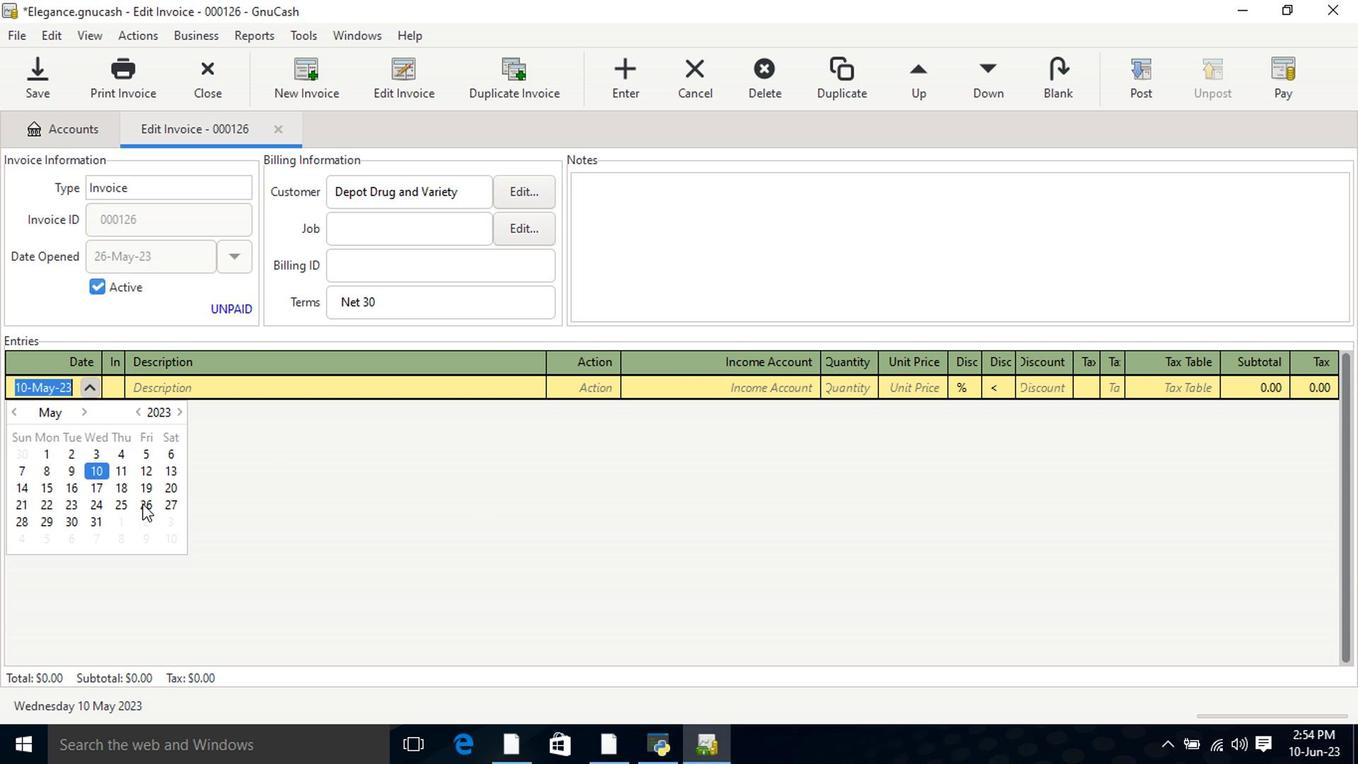 
Action: Mouse pressed left at (146, 506)
Screenshot: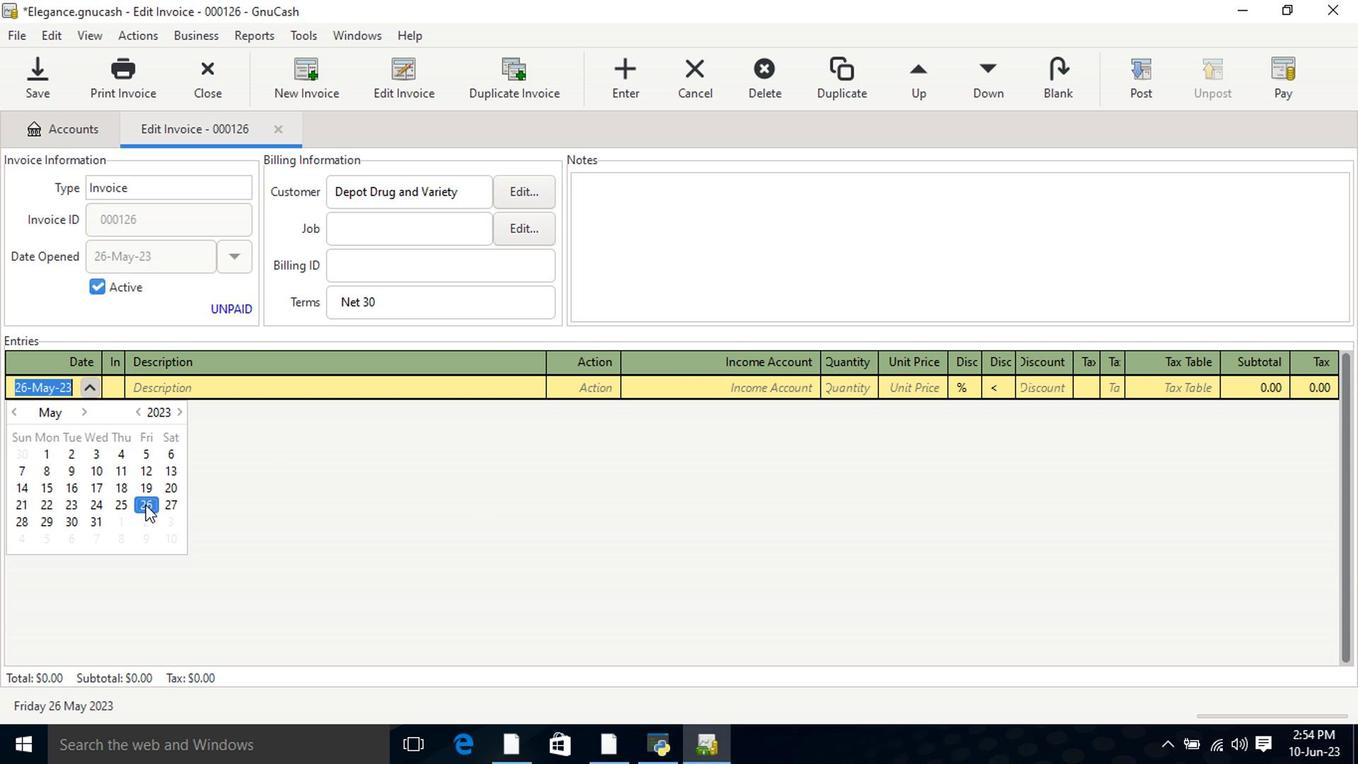 
Action: Mouse moved to (207, 397)
Screenshot: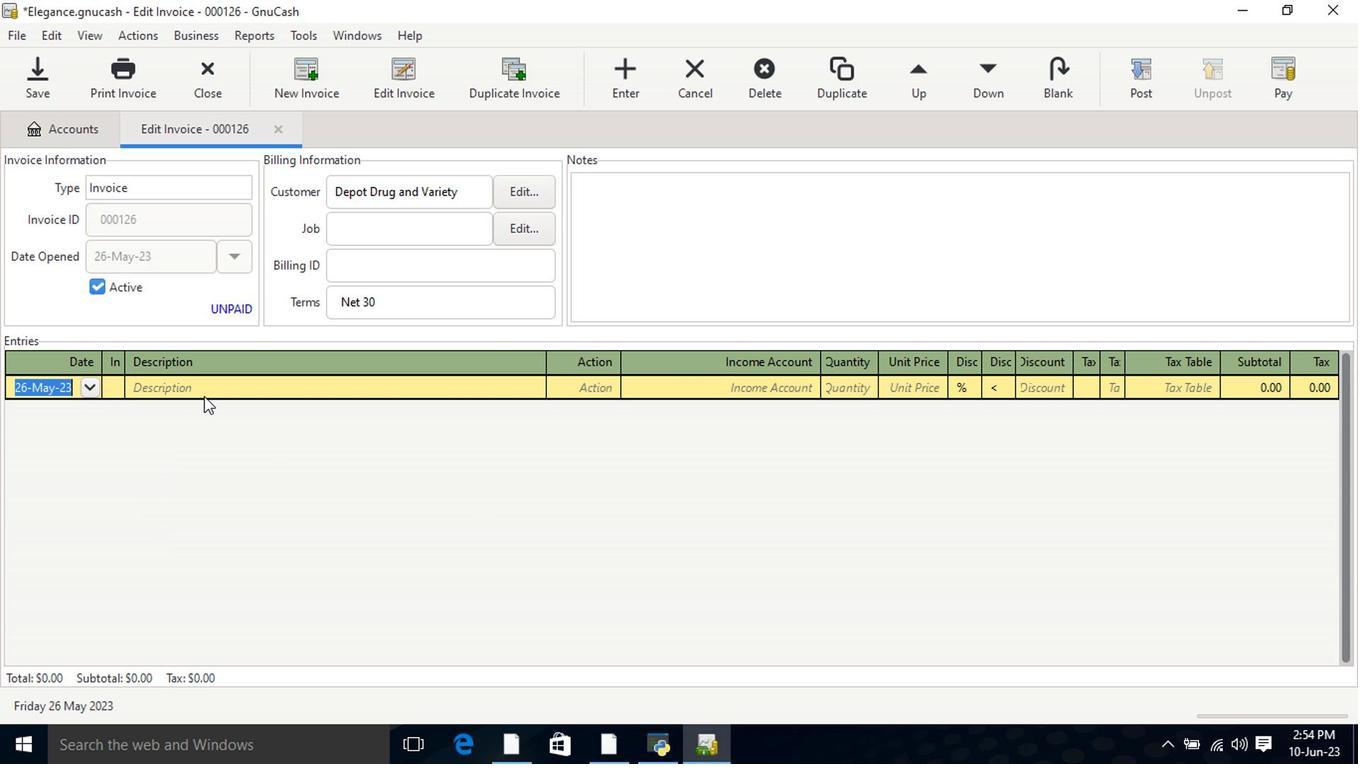 
Action: Mouse pressed left at (207, 397)
Screenshot: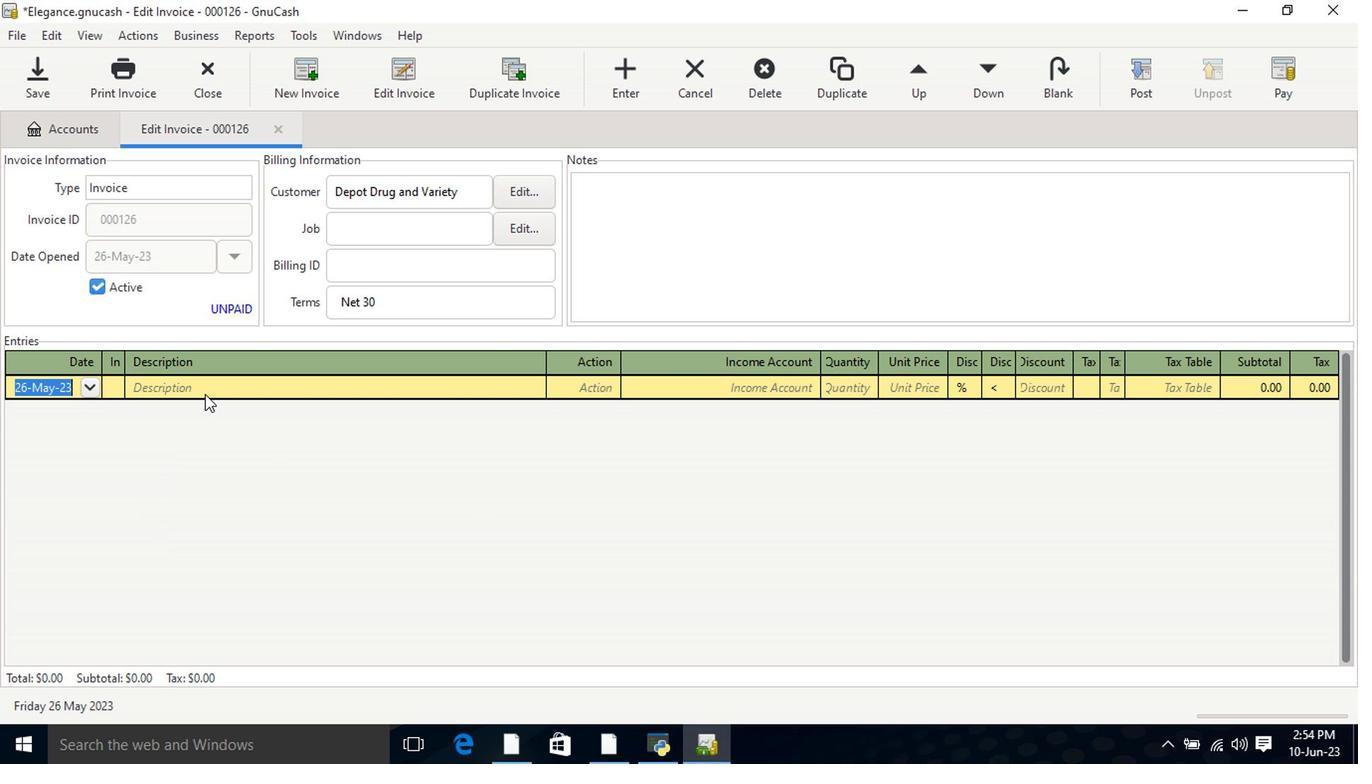 
Action: Key pressed e.<Key.shift>I.f.<Key.space><Key.shift>Li<Key.tab><Key.tab>12.99<Key.tab><Key.tab><Key.tab>
Screenshot: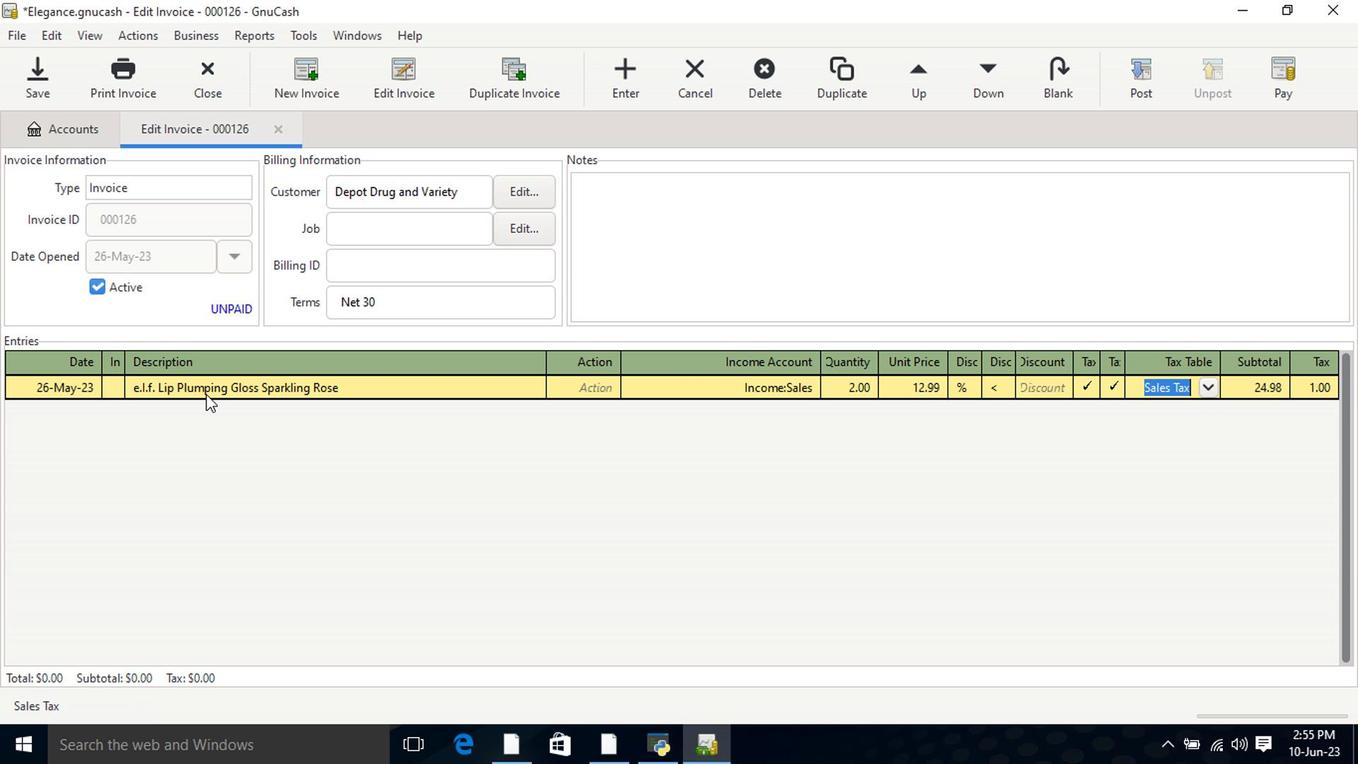 
Action: Mouse moved to (1152, 84)
Screenshot: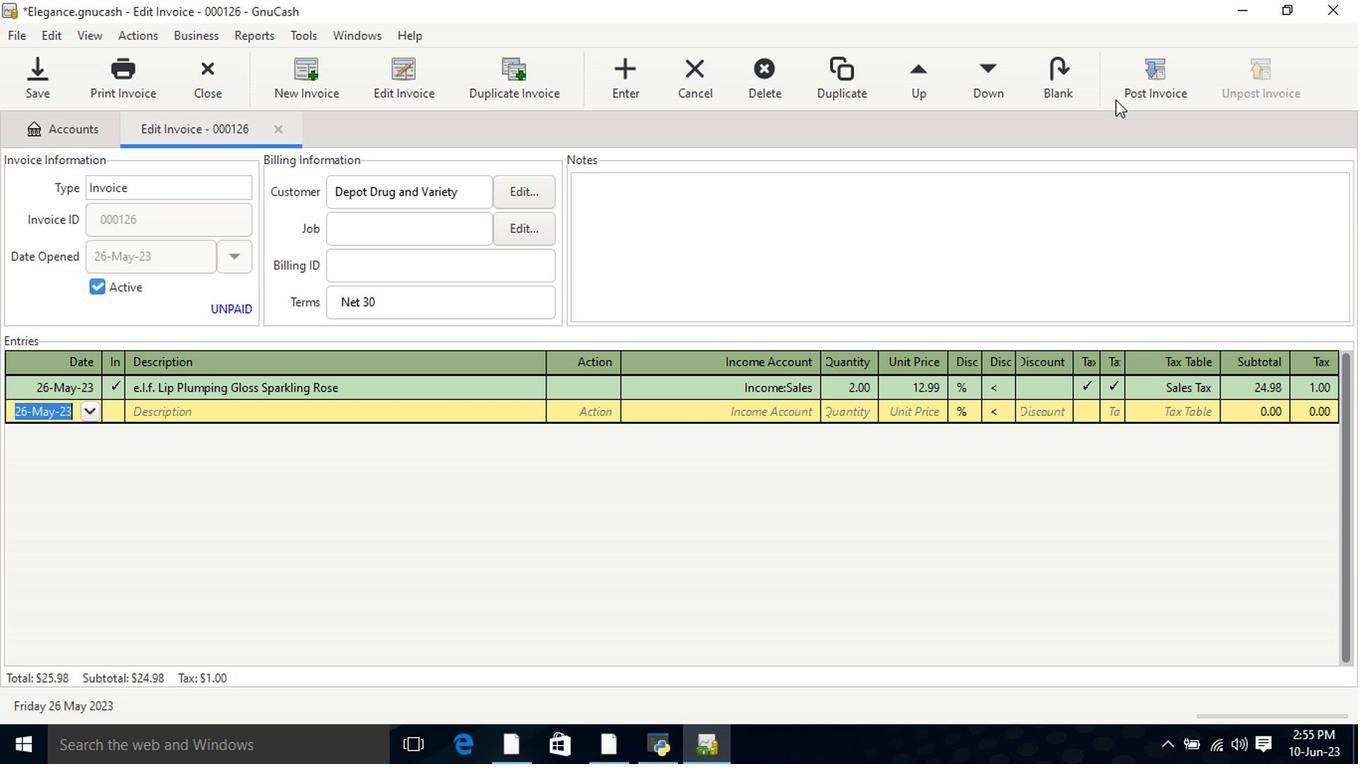 
Action: Mouse pressed left at (1152, 84)
Screenshot: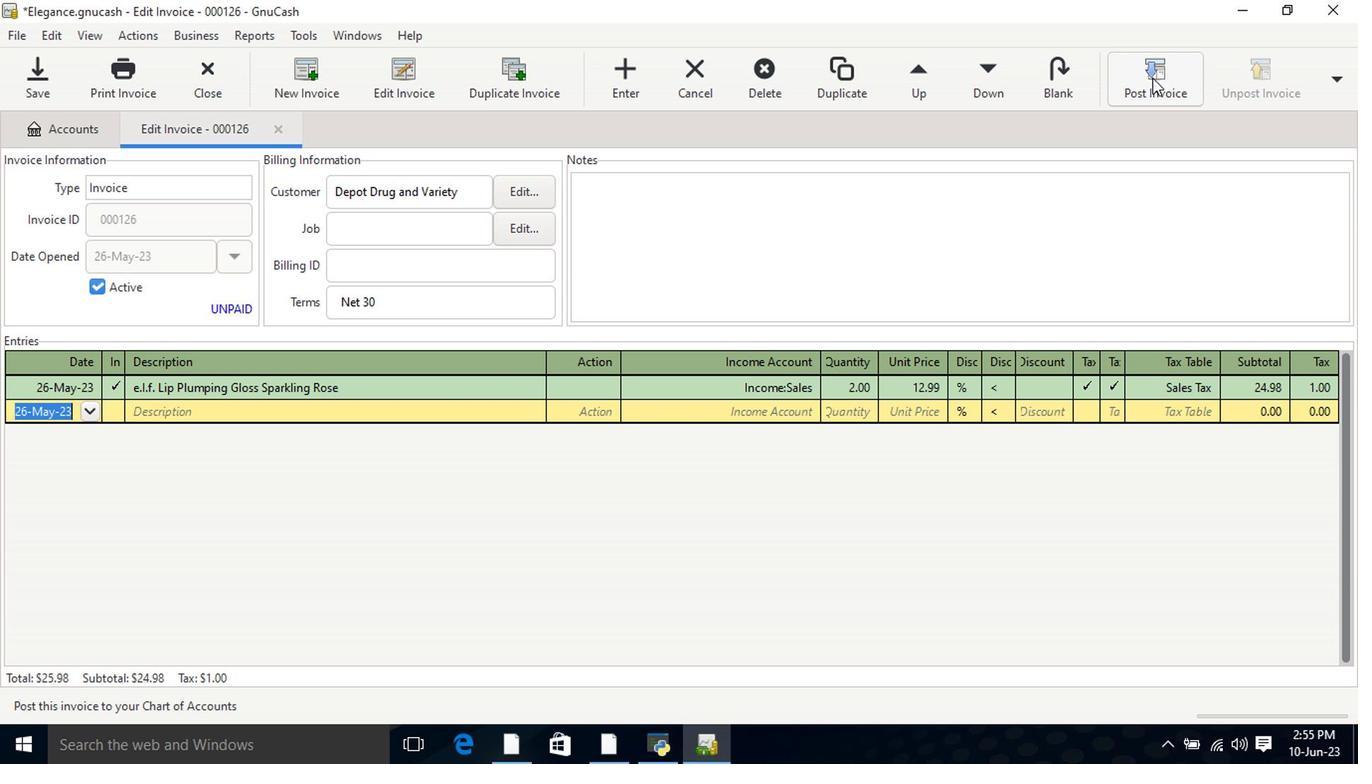
Action: Mouse moved to (843, 336)
Screenshot: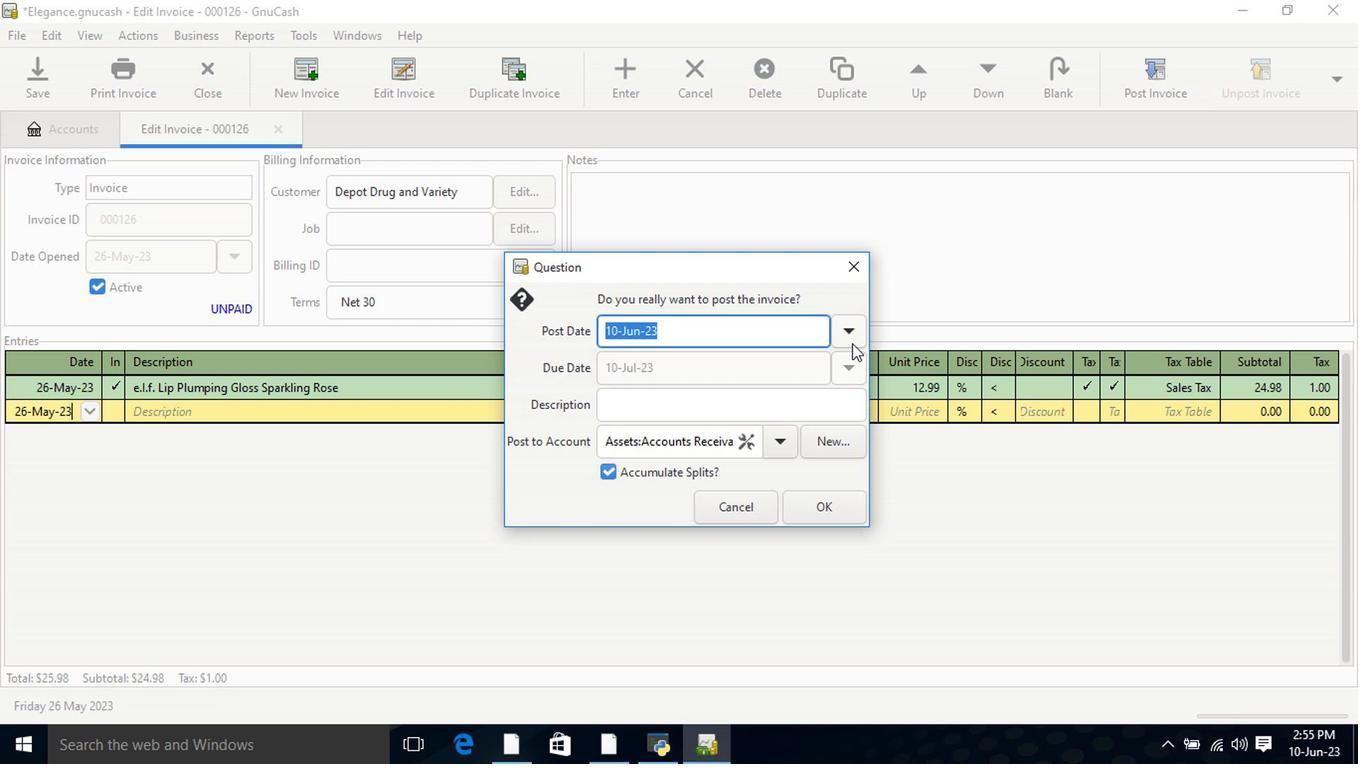 
Action: Mouse pressed left at (843, 336)
Screenshot: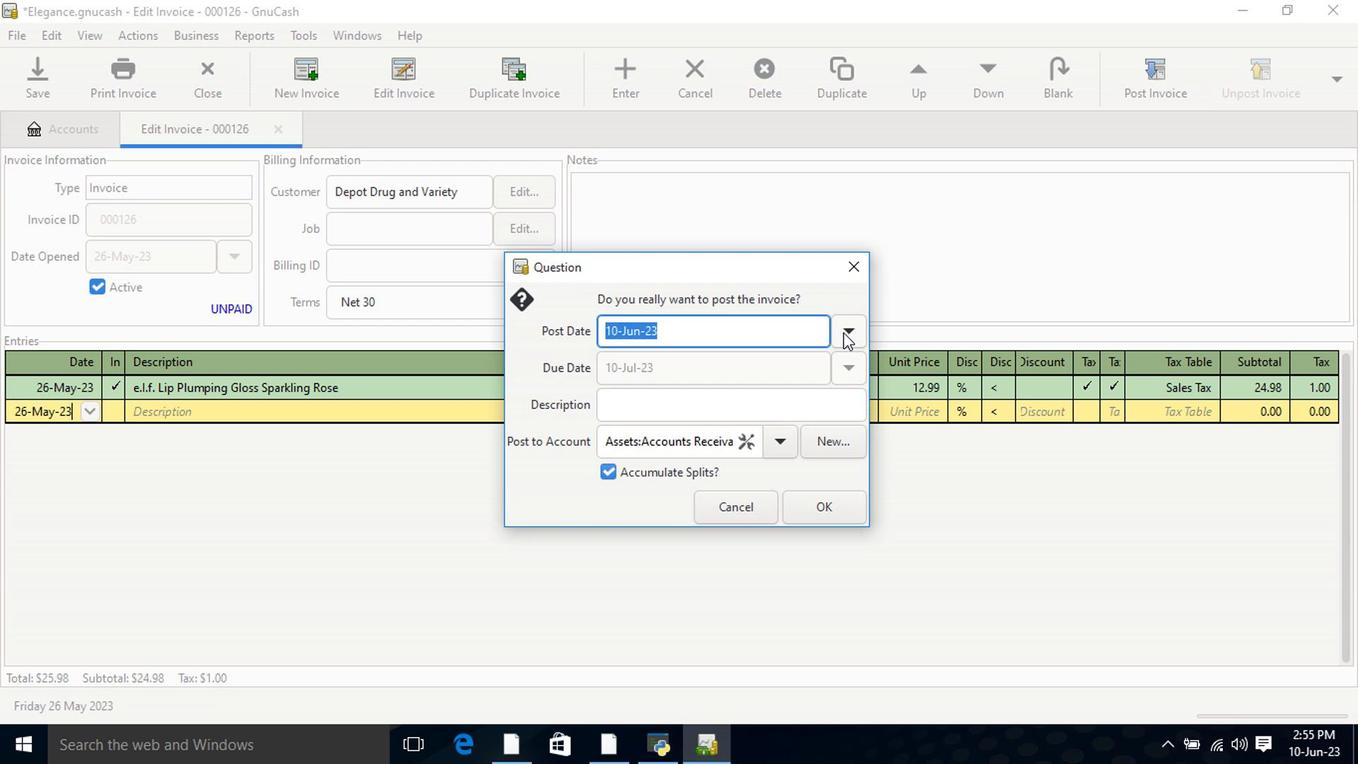 
Action: Mouse moved to (697, 365)
Screenshot: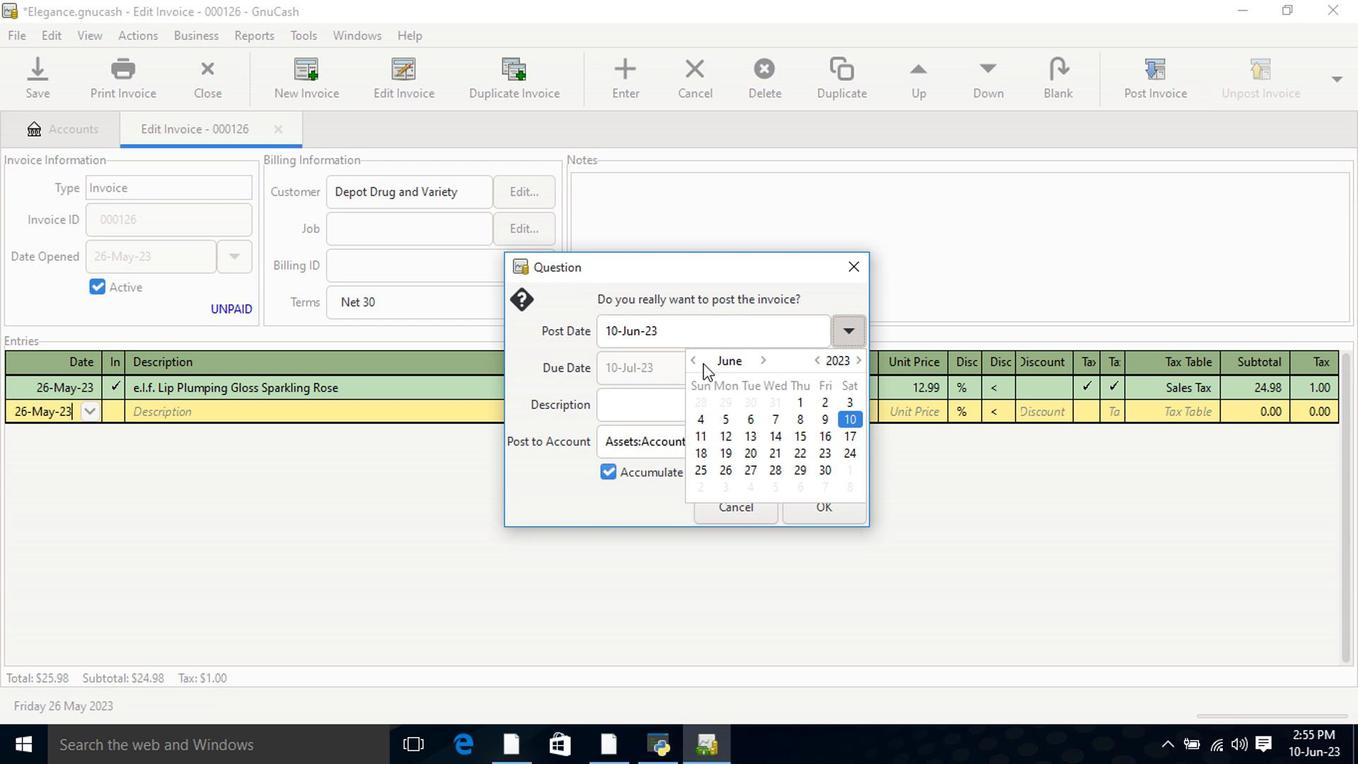 
Action: Mouse pressed left at (697, 365)
Screenshot: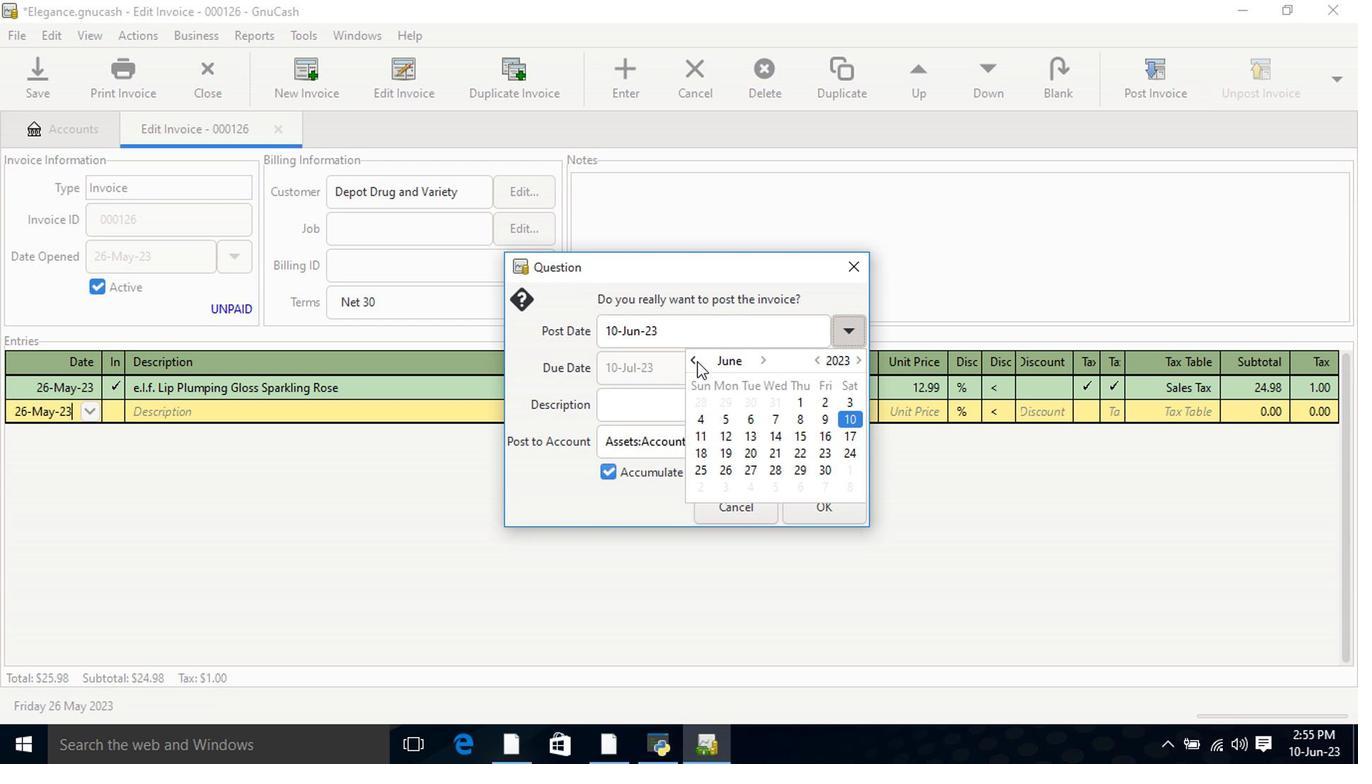 
Action: Mouse moved to (821, 452)
Screenshot: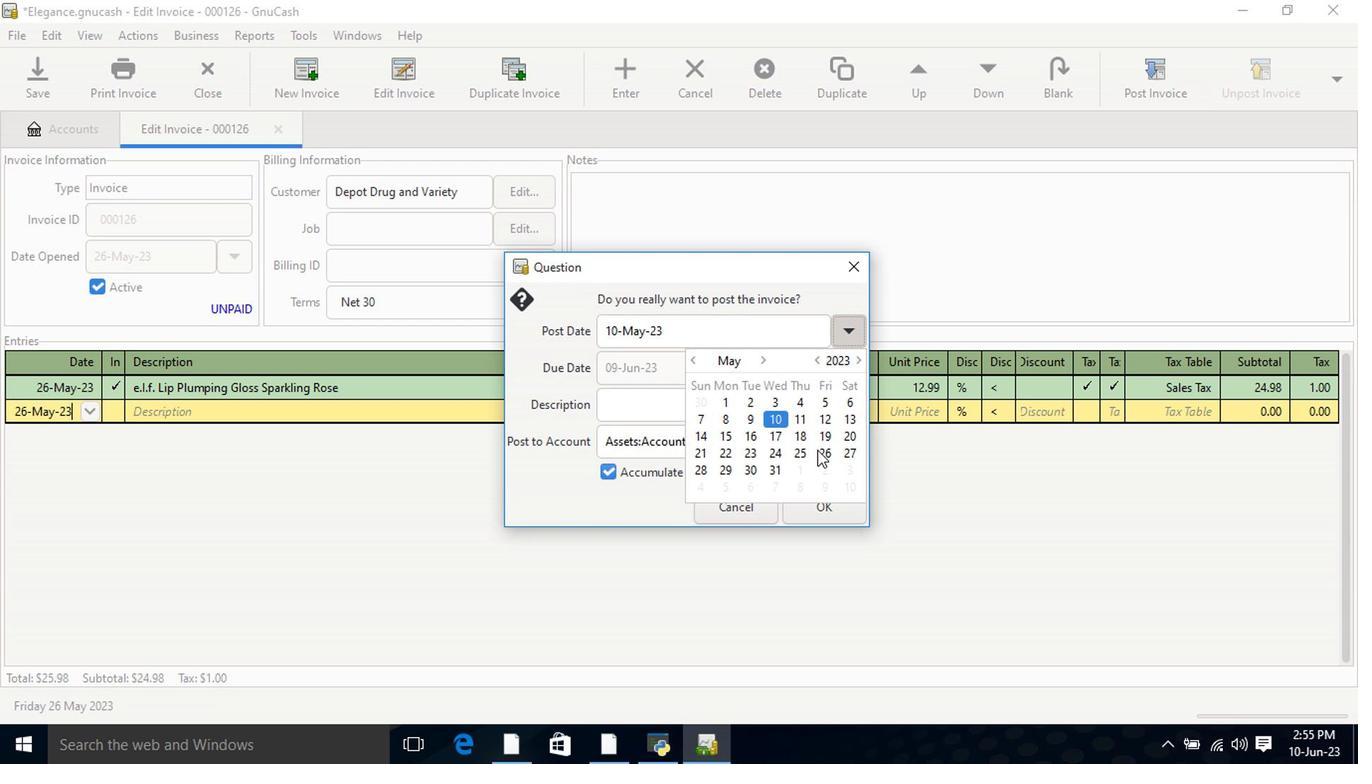 
Action: Mouse pressed left at (821, 452)
Screenshot: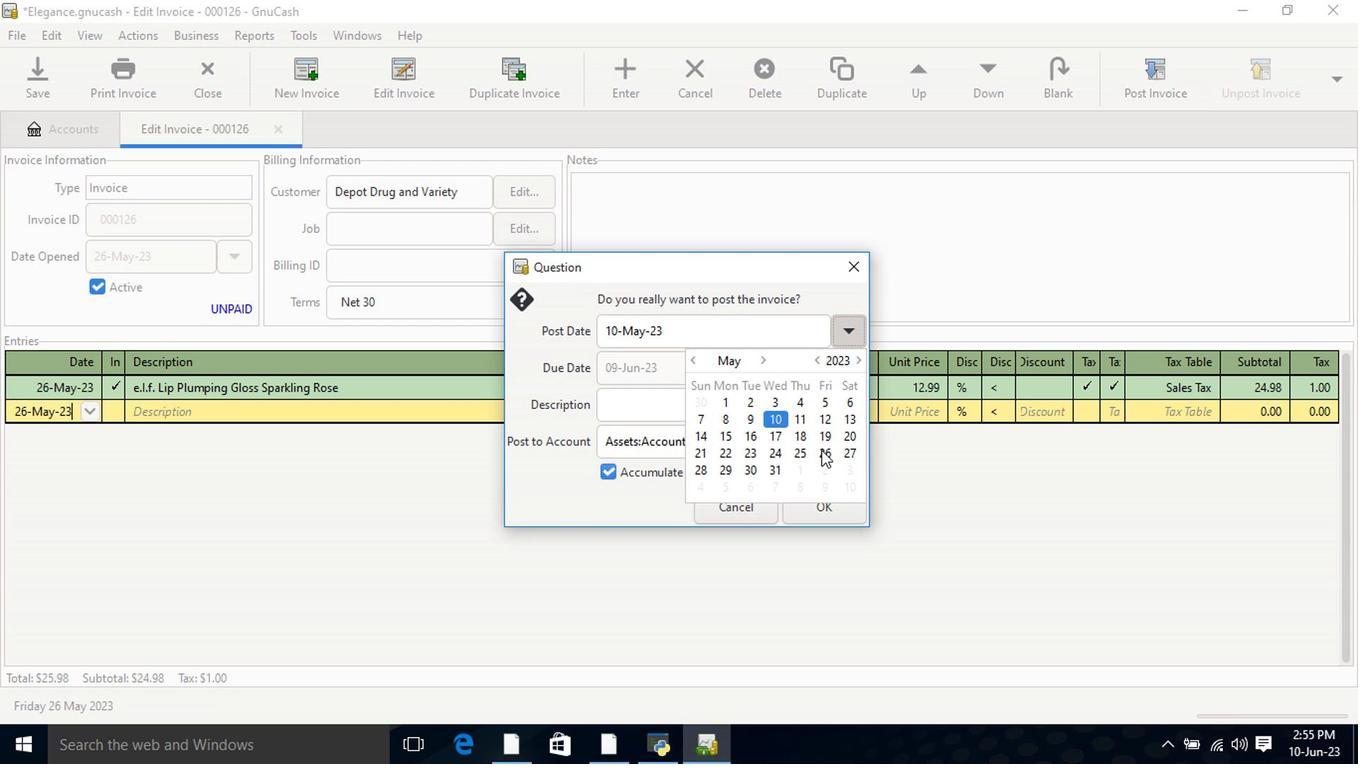 
Action: Mouse pressed left at (821, 452)
Screenshot: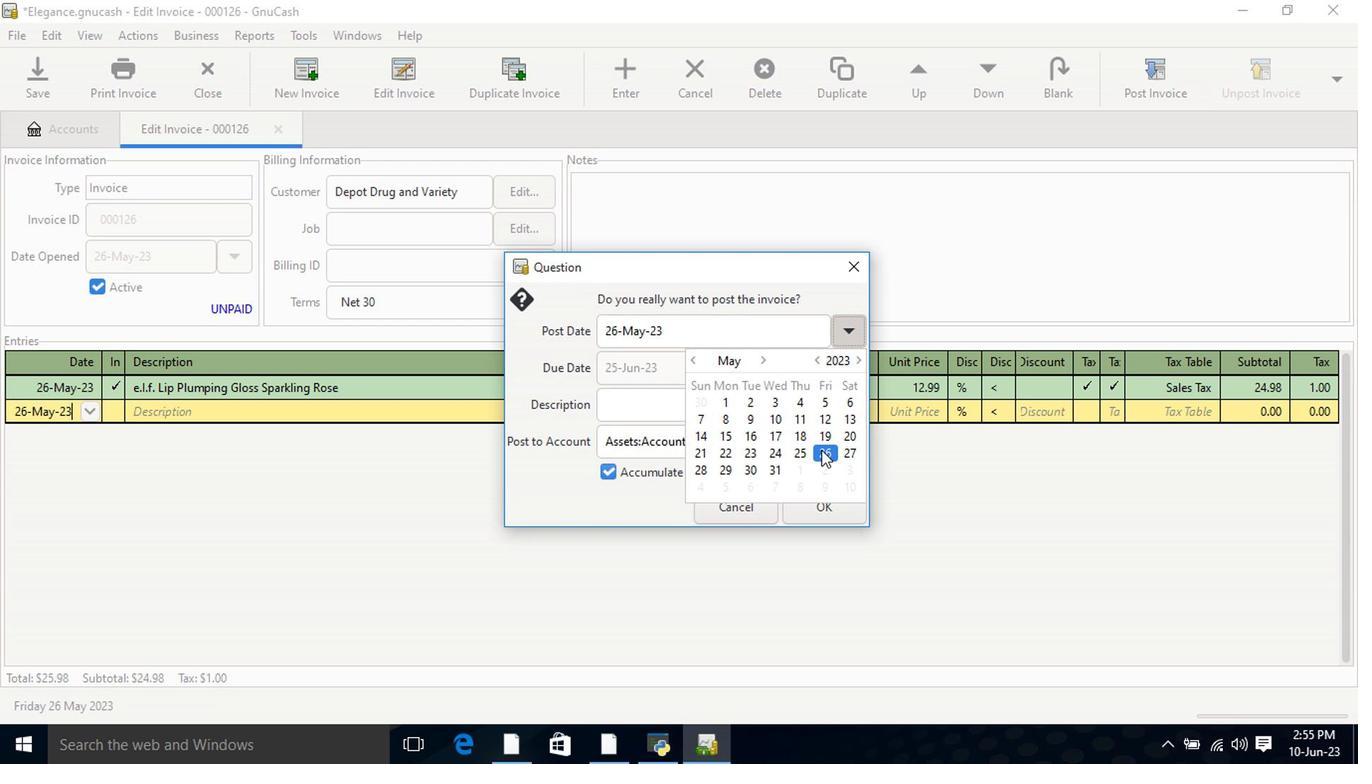
Action: Mouse moved to (808, 511)
Screenshot: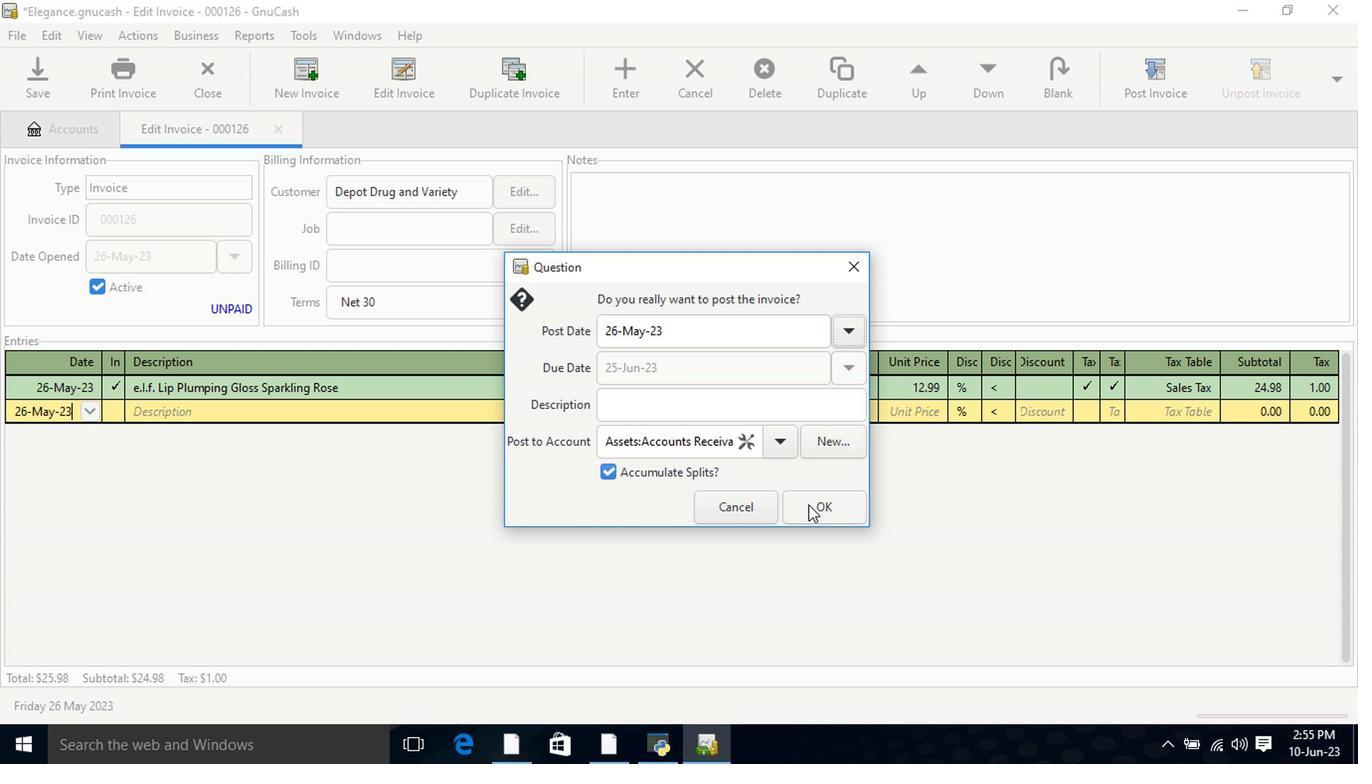 
Action: Mouse pressed left at (808, 511)
Screenshot: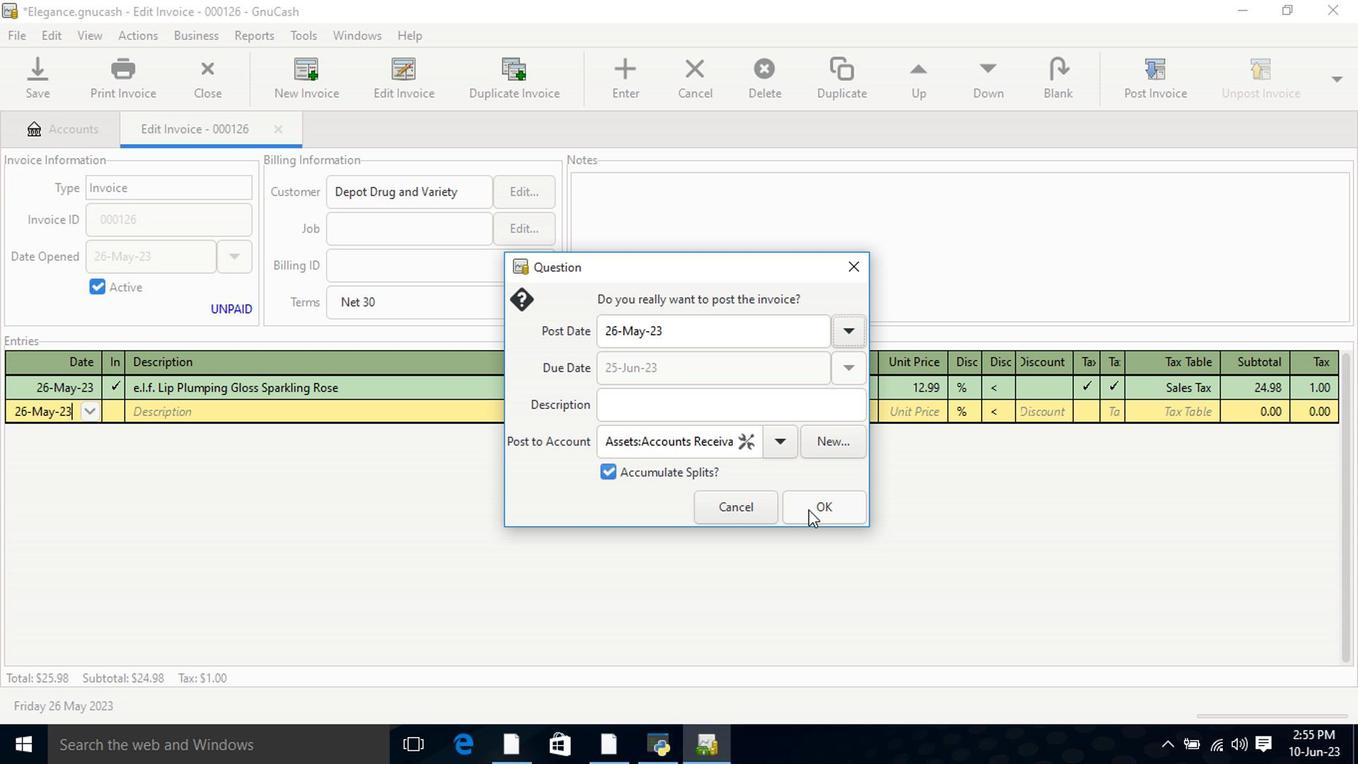 
Action: Mouse moved to (1273, 84)
Screenshot: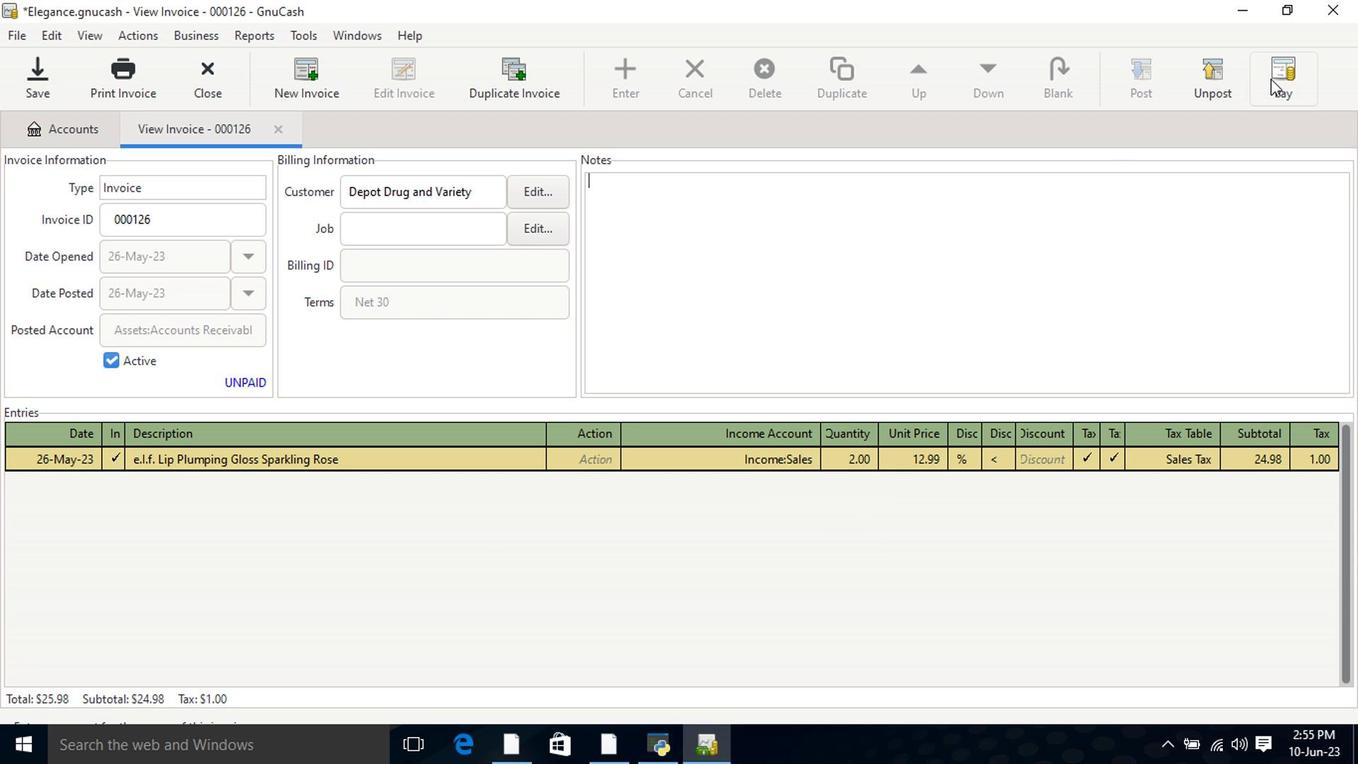 
Action: Mouse pressed left at (1273, 84)
Screenshot: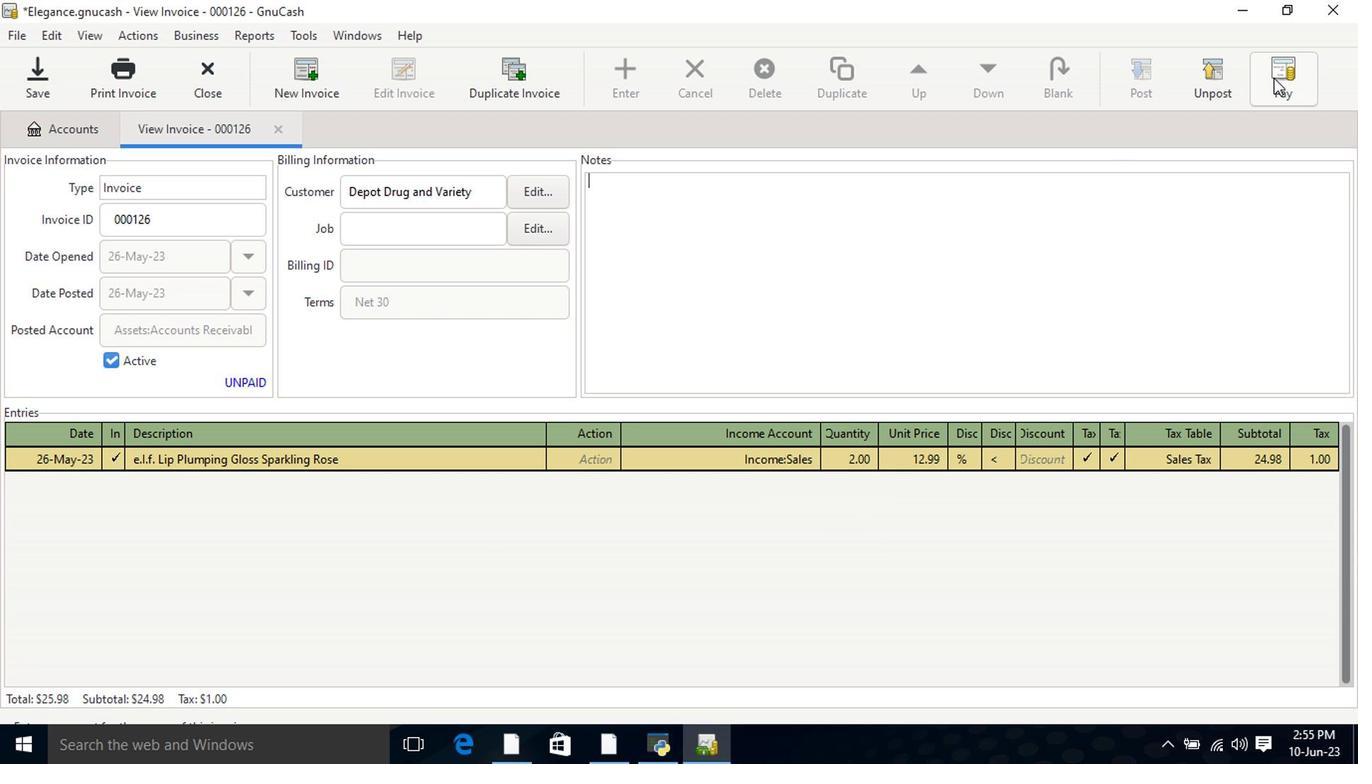 
Action: Mouse moved to (600, 394)
Screenshot: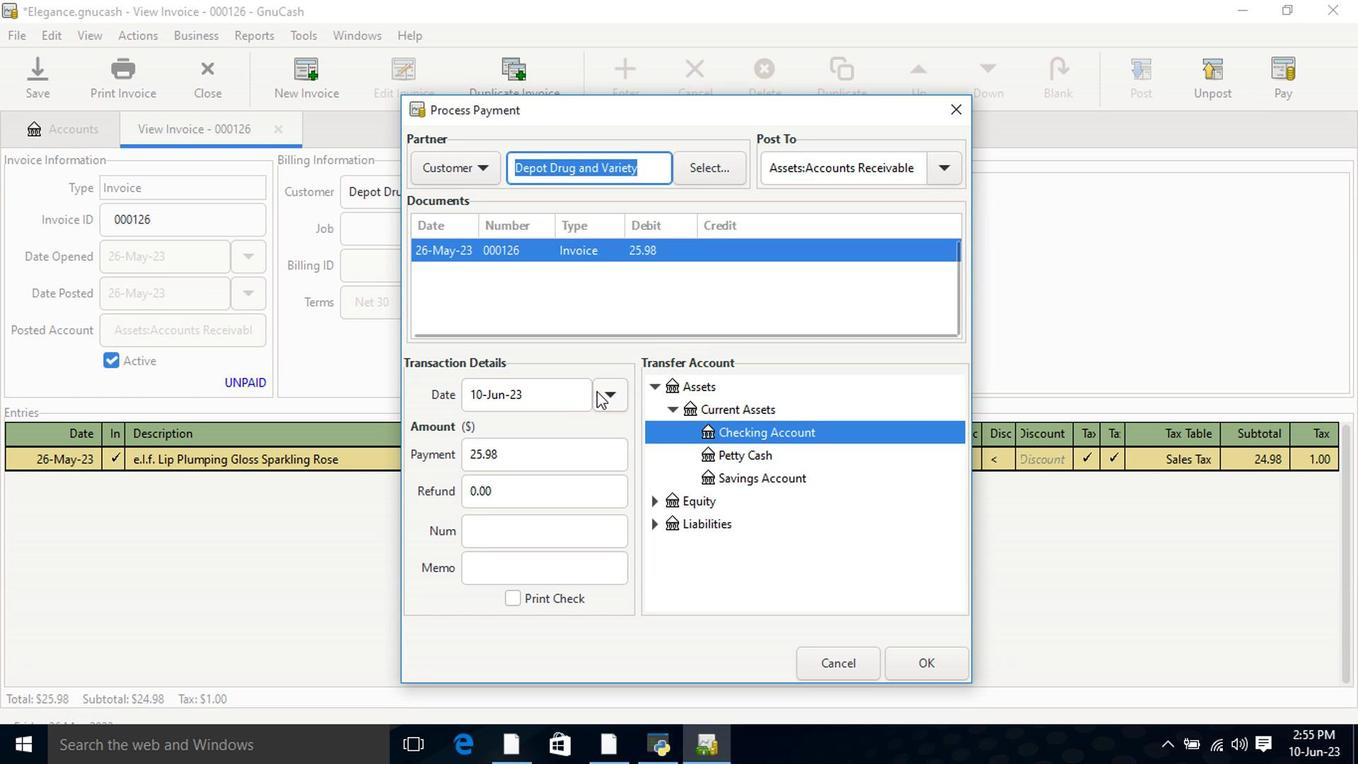 
Action: Mouse pressed left at (600, 394)
Screenshot: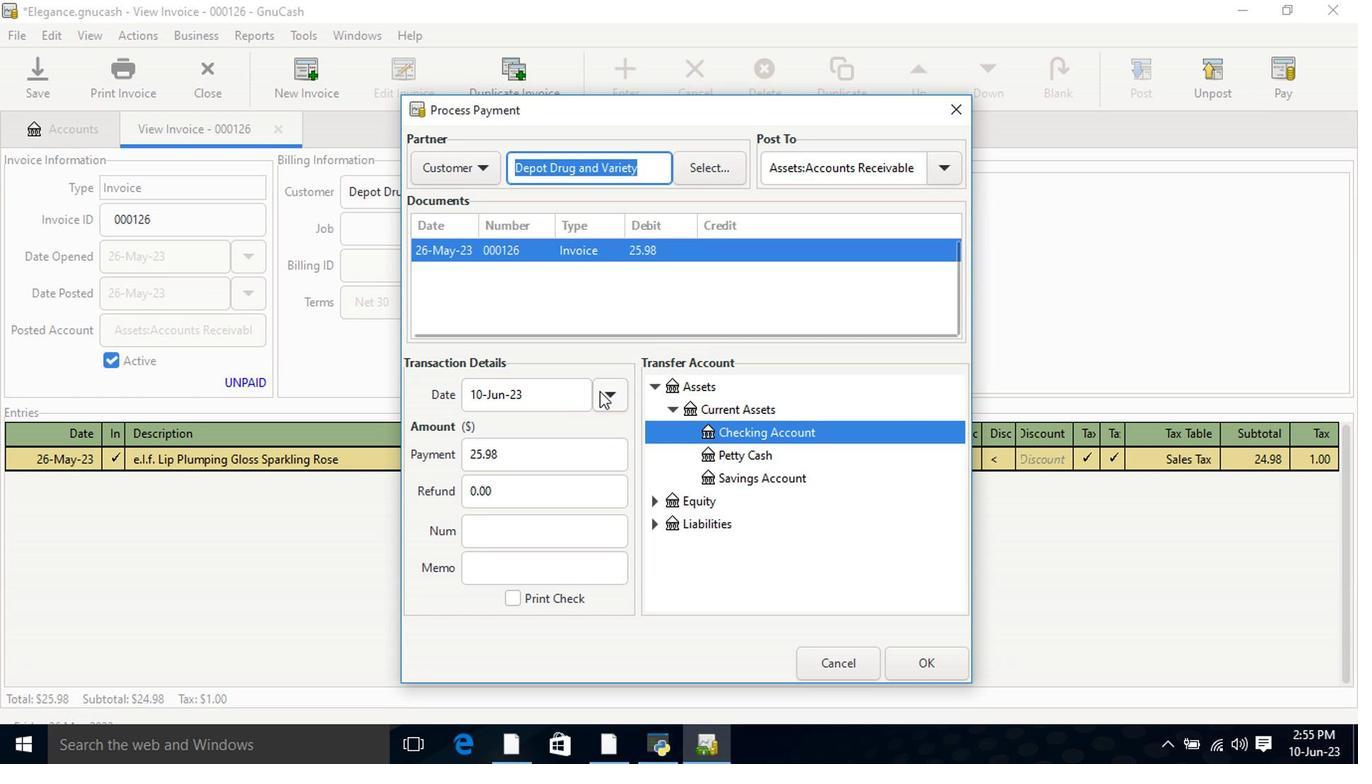 
Action: Mouse moved to (609, 517)
Screenshot: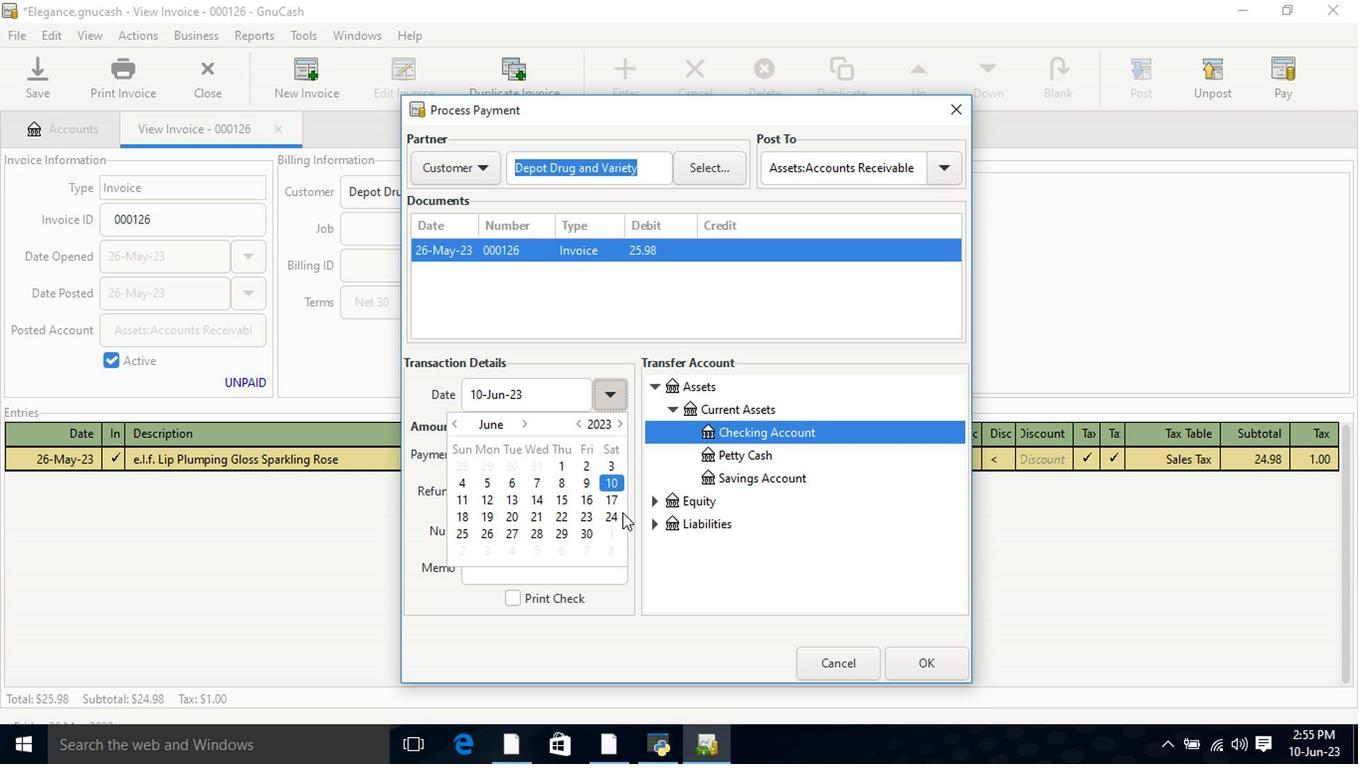
Action: Mouse pressed left at (609, 517)
Screenshot: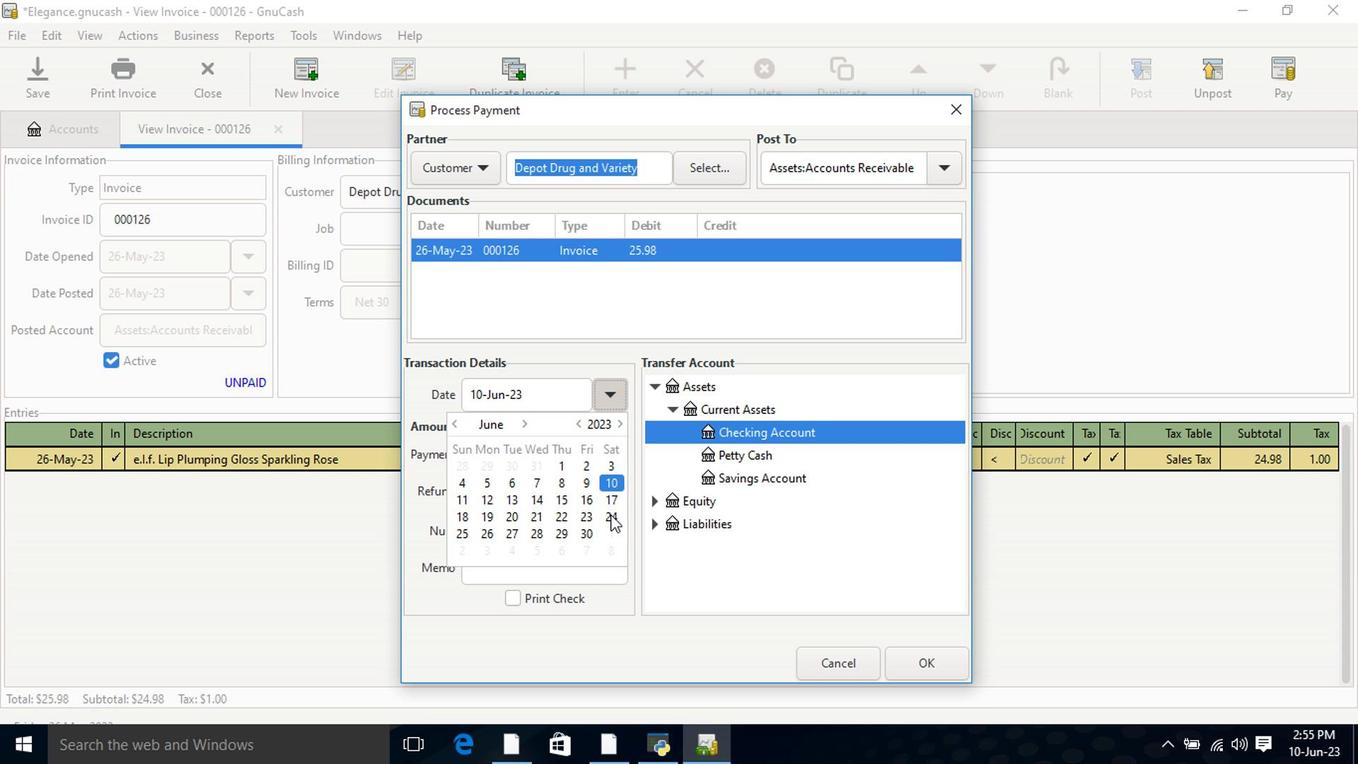 
Action: Mouse pressed left at (609, 517)
Screenshot: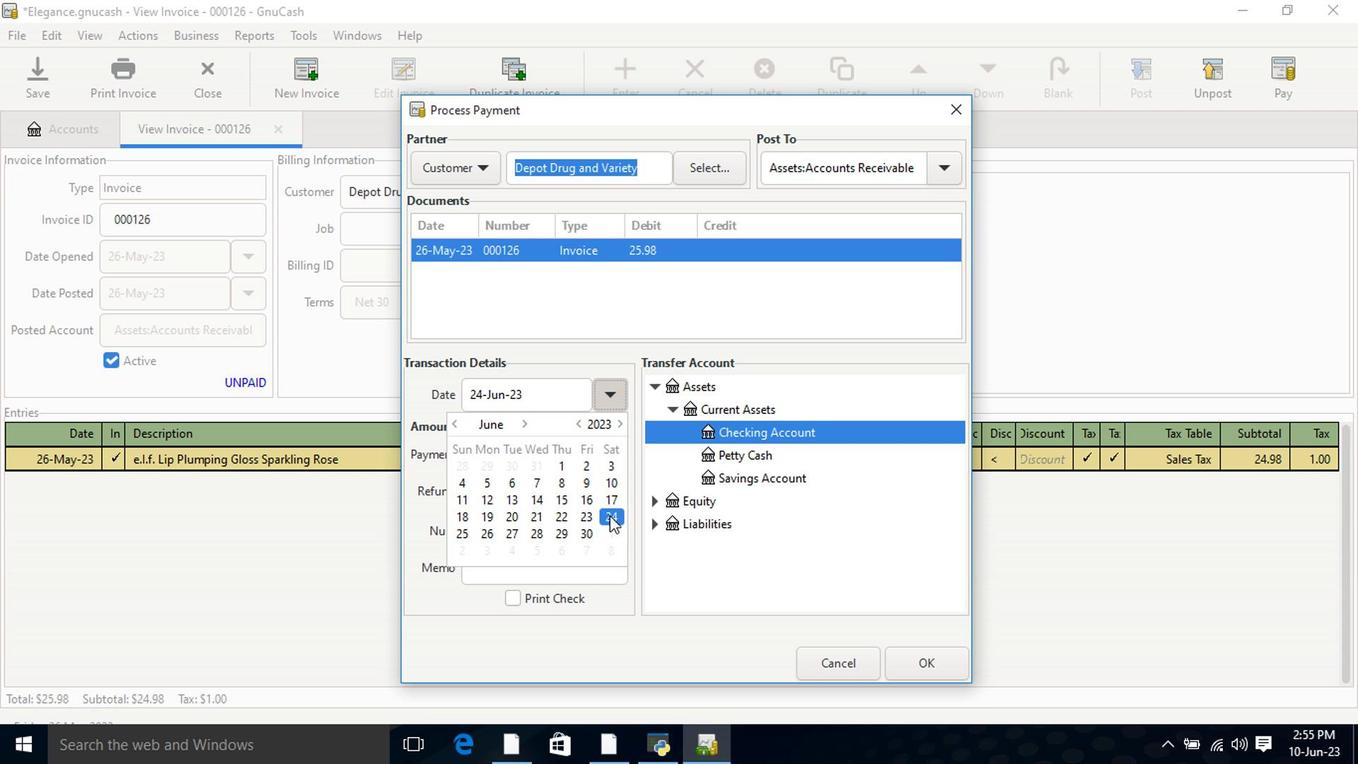 
Action: Mouse moved to (655, 387)
Screenshot: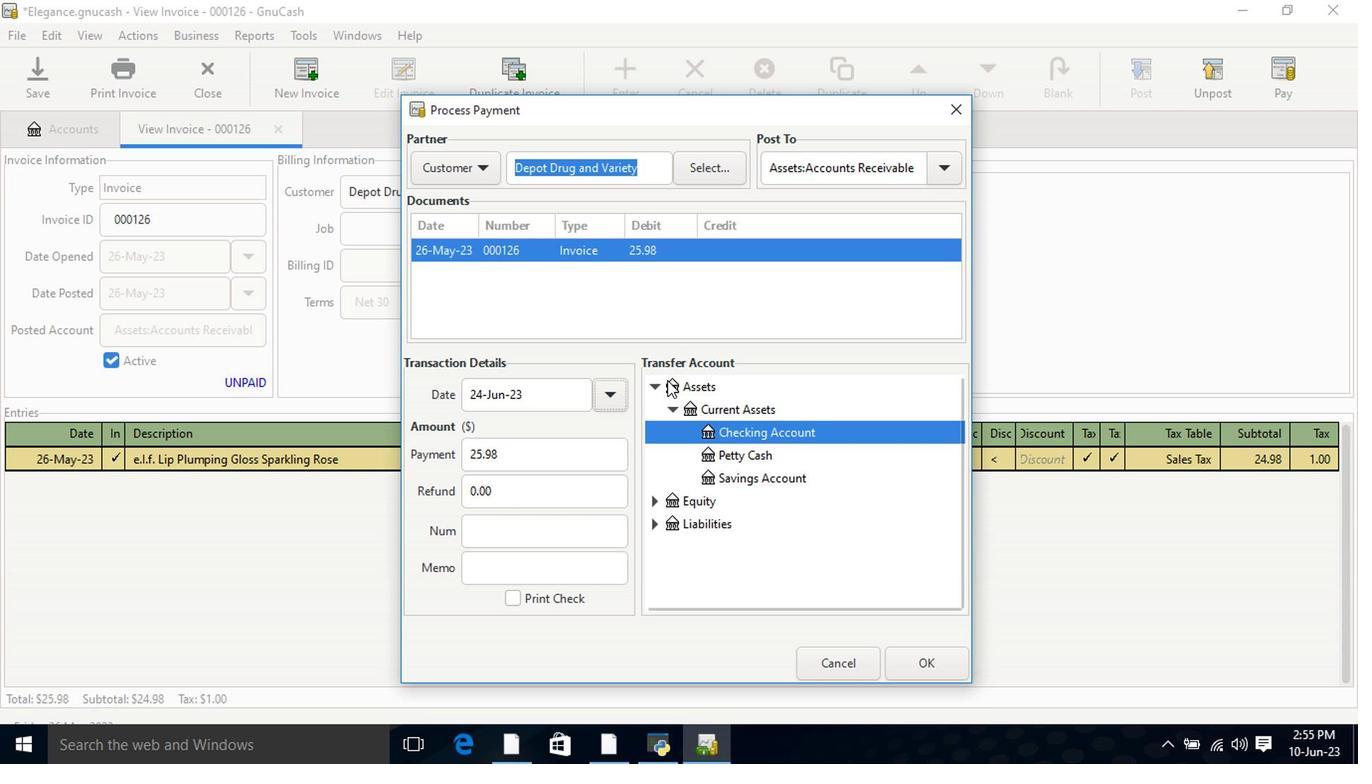 
Action: Mouse pressed left at (655, 387)
Screenshot: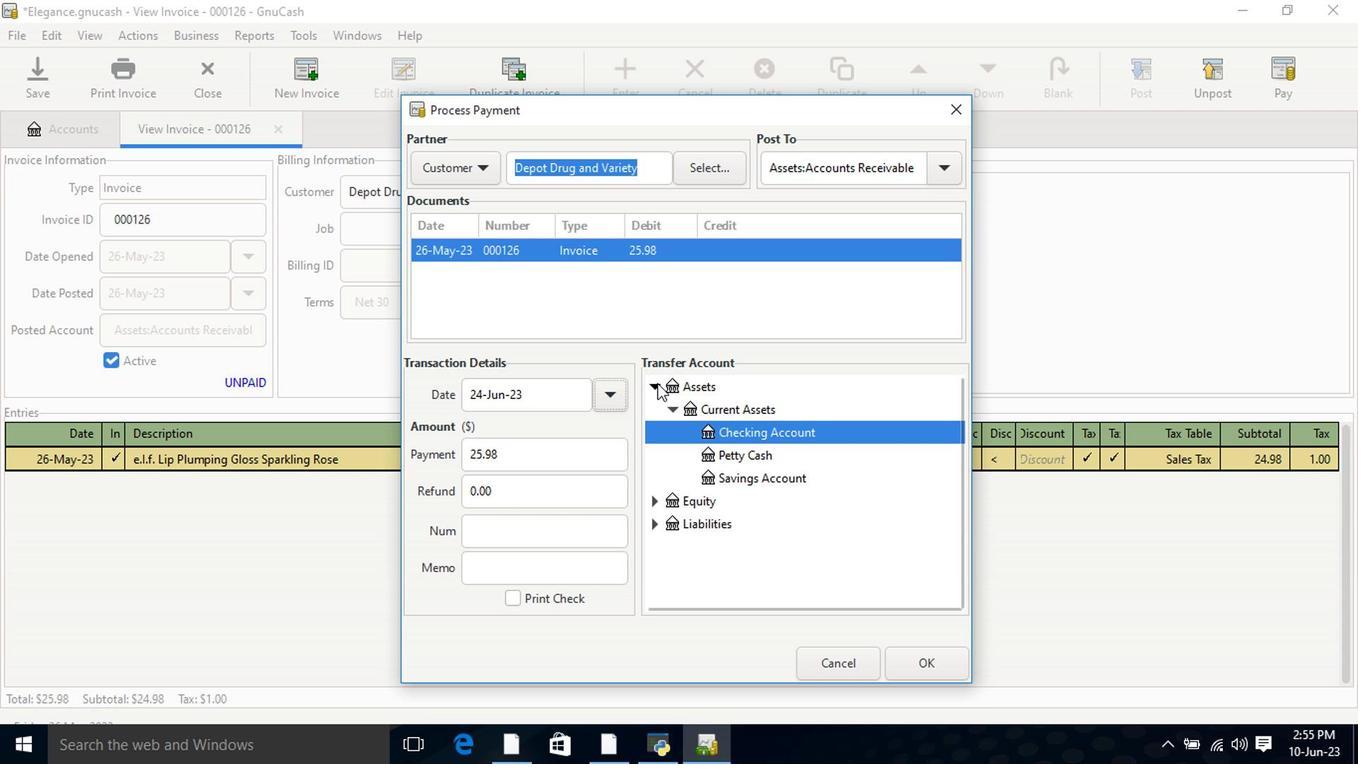 
Action: Mouse pressed left at (655, 387)
Screenshot: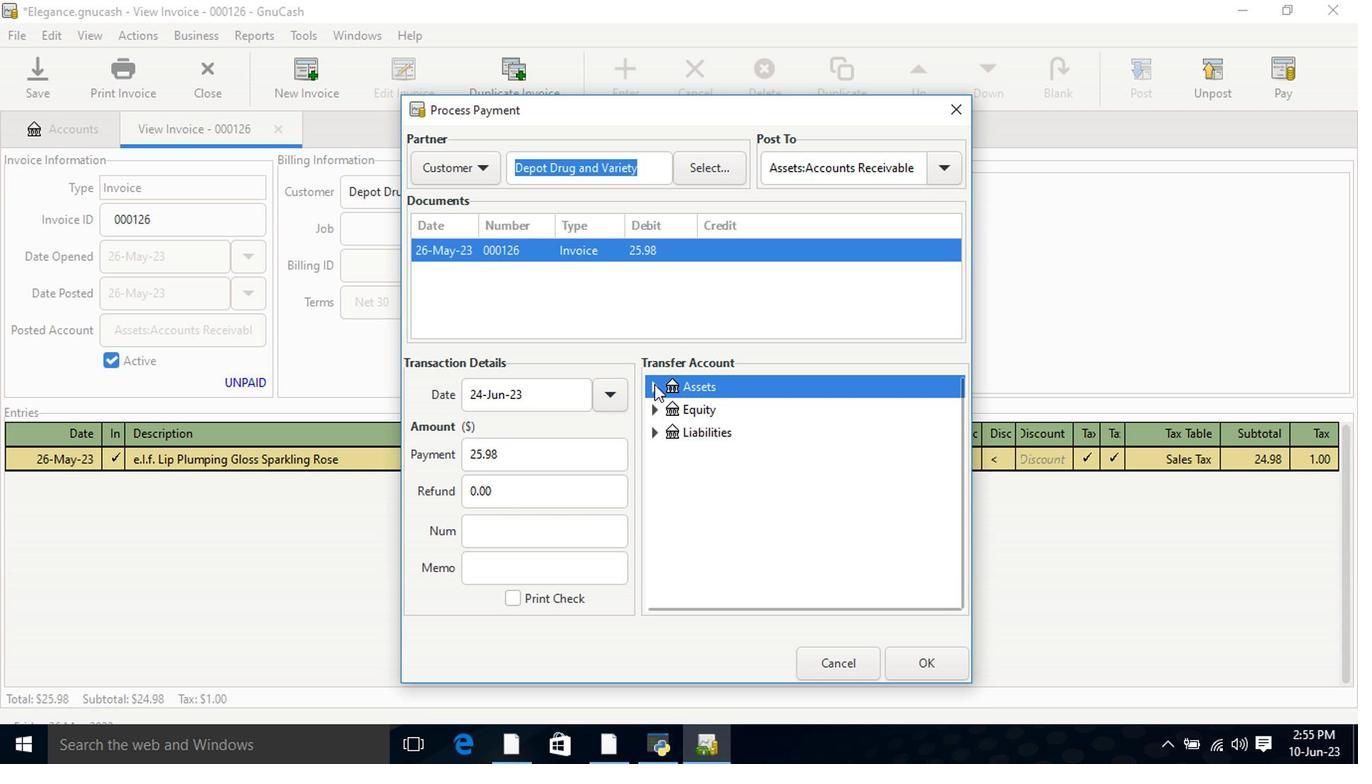 
Action: Mouse moved to (673, 413)
Screenshot: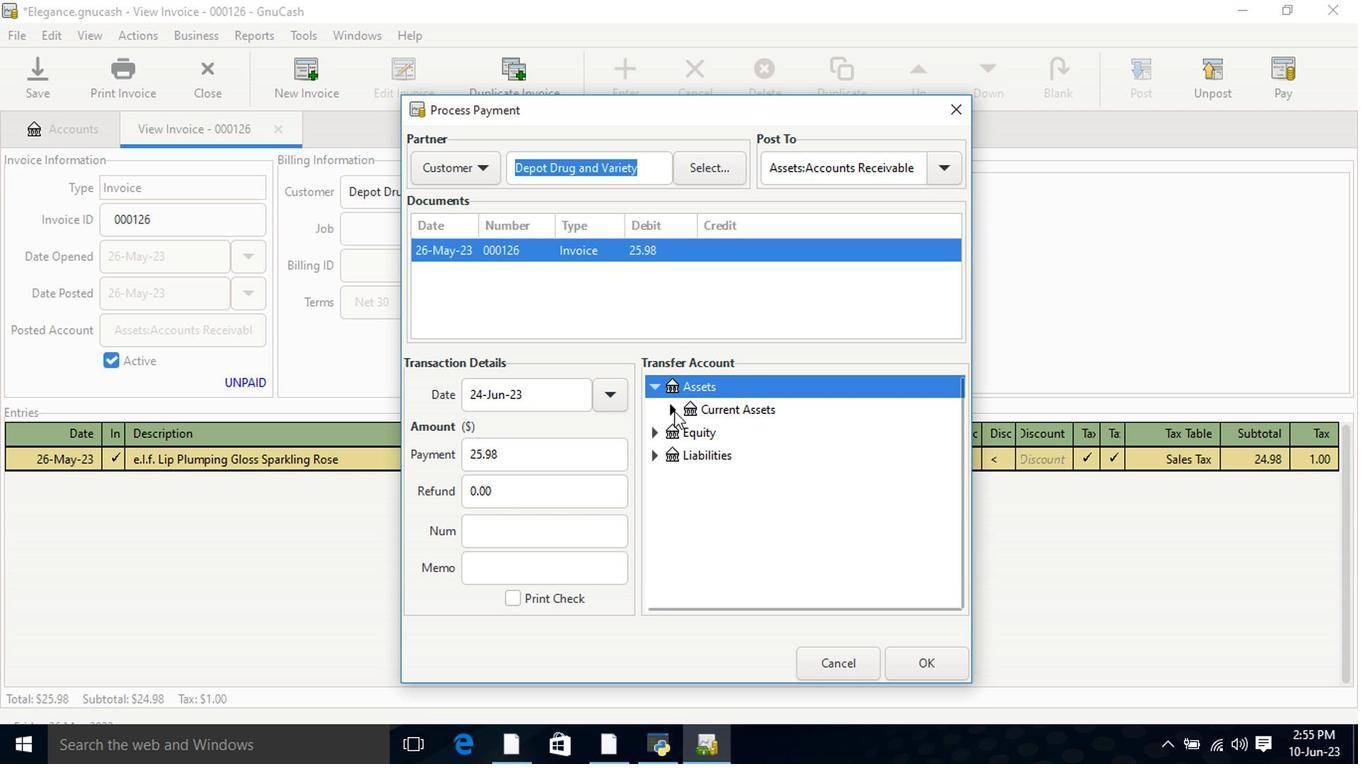 
Action: Mouse pressed left at (673, 413)
Screenshot: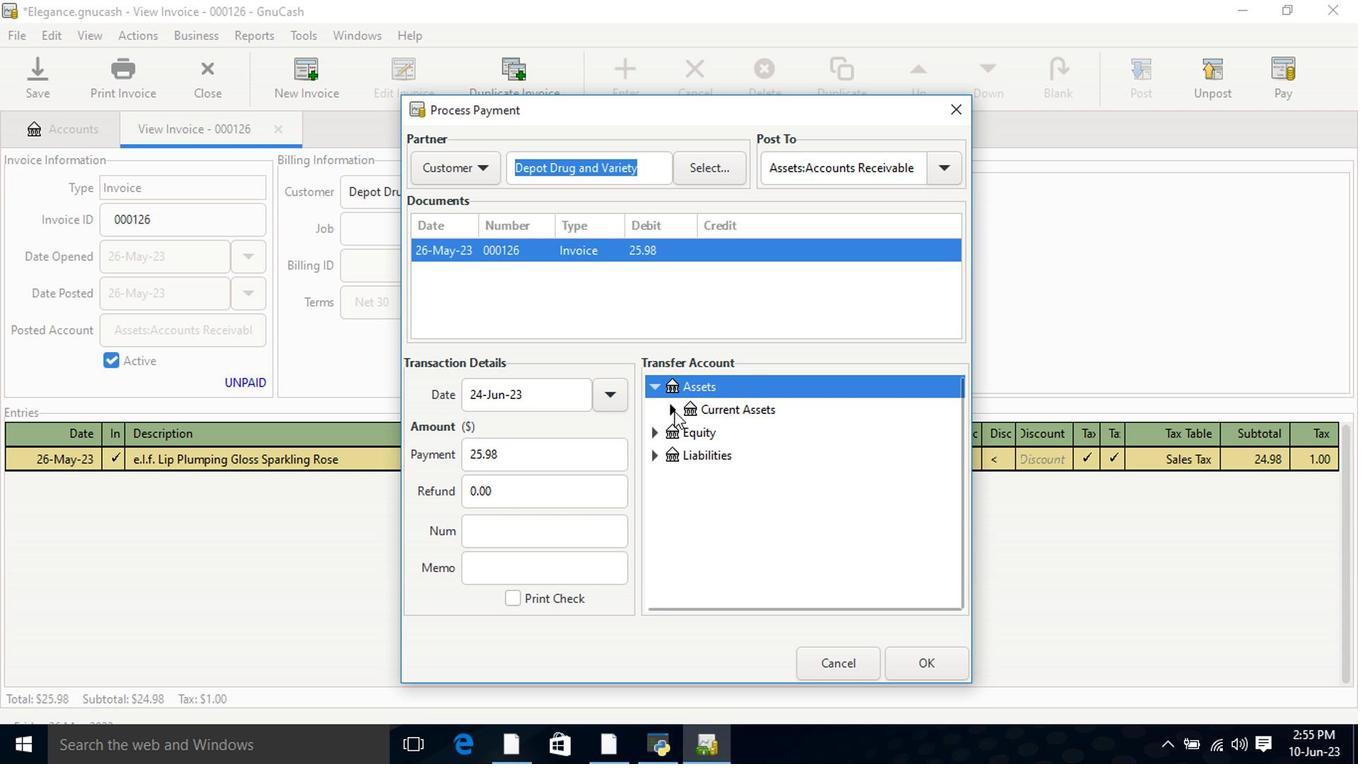 
Action: Mouse moved to (716, 440)
Screenshot: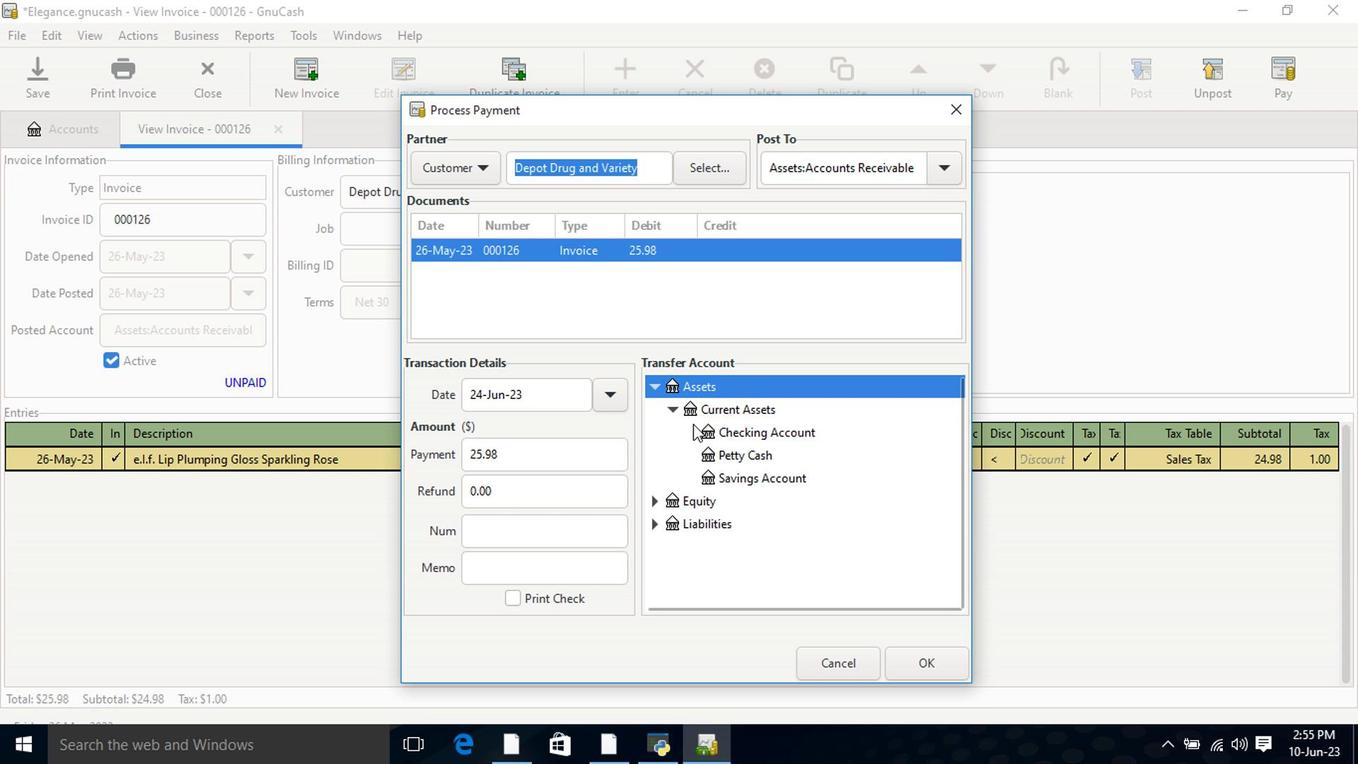 
Action: Mouse pressed left at (716, 440)
Screenshot: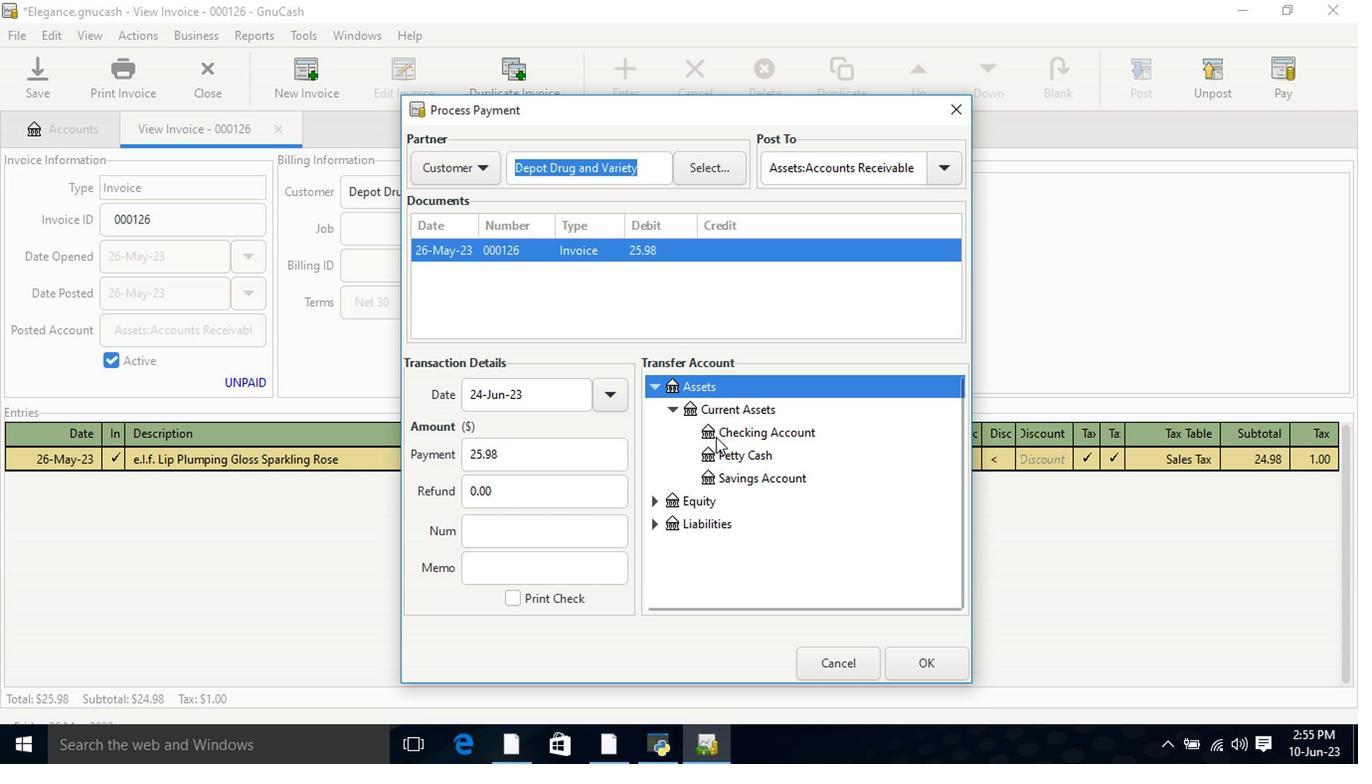 
Action: Mouse moved to (926, 658)
Screenshot: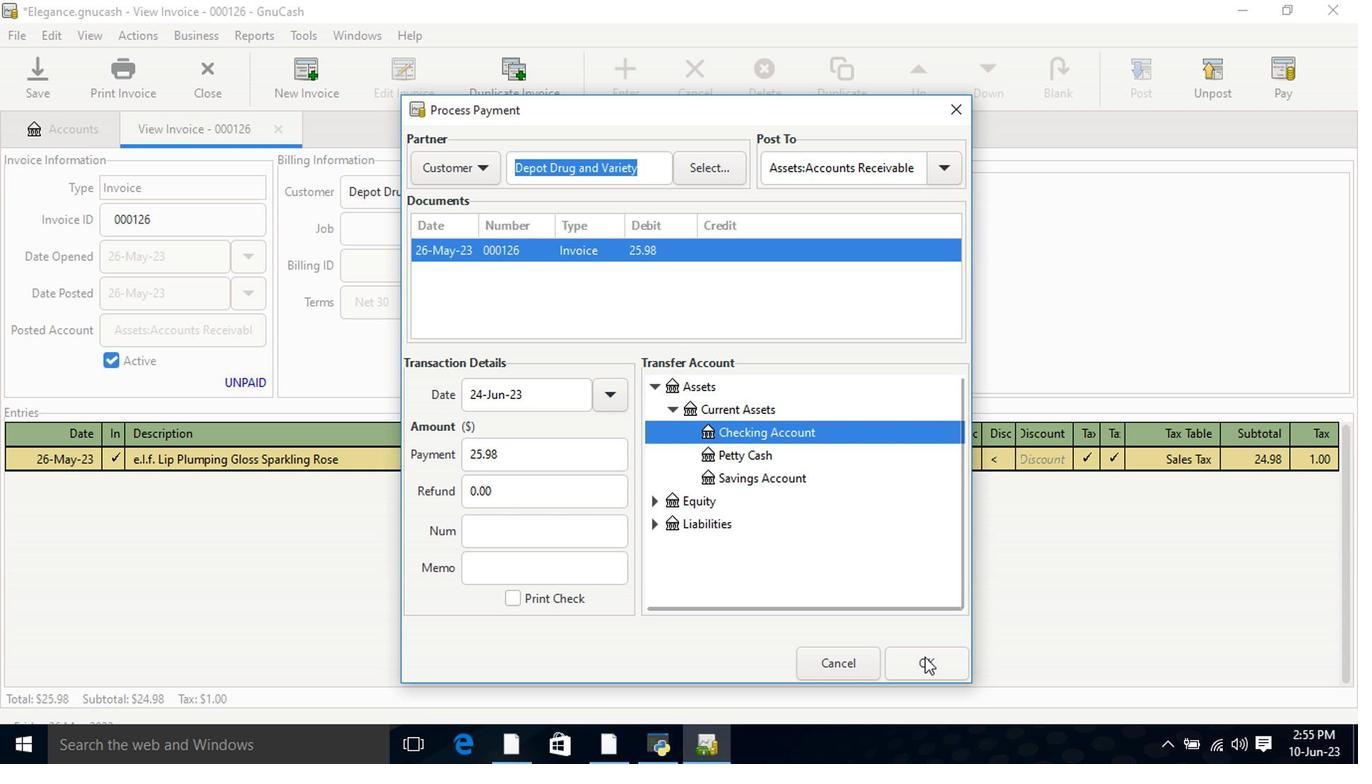 
Action: Mouse pressed left at (926, 658)
Screenshot: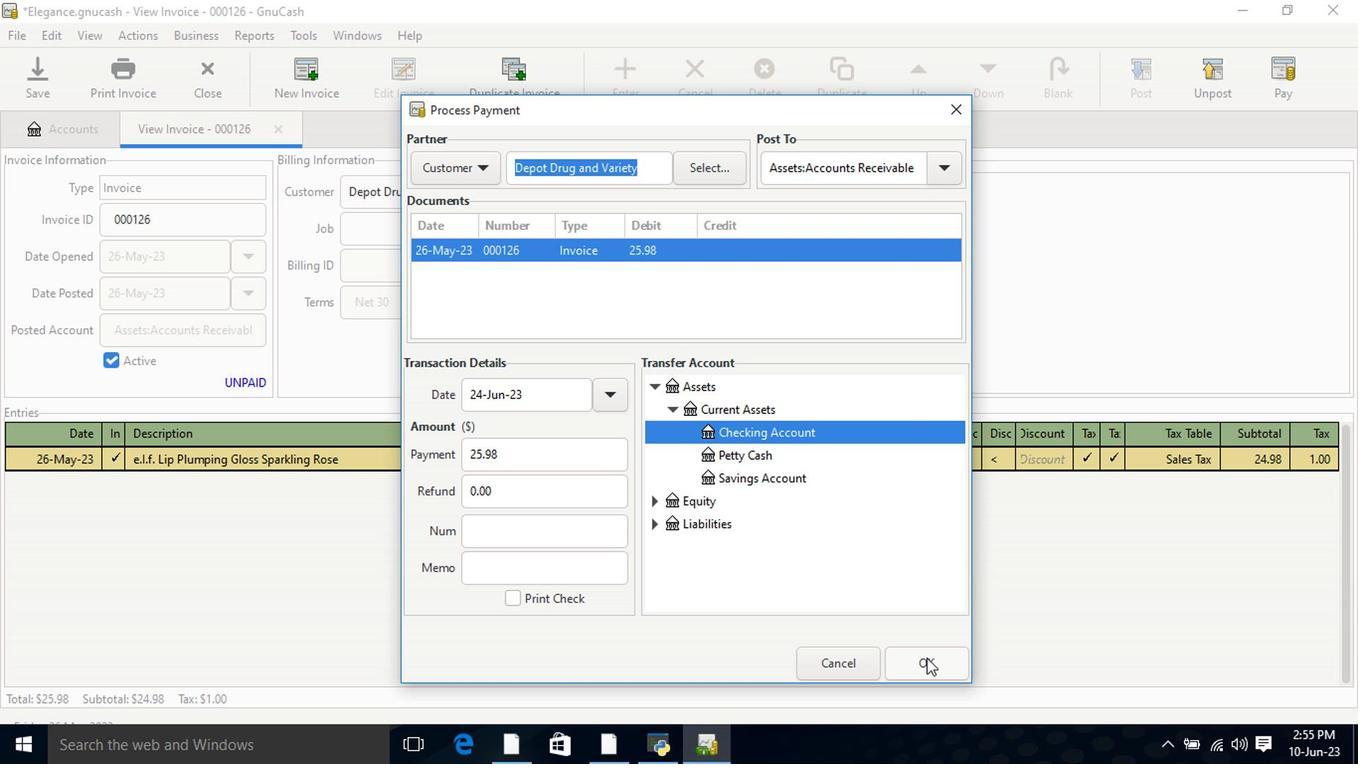
Action: Mouse moved to (129, 69)
Screenshot: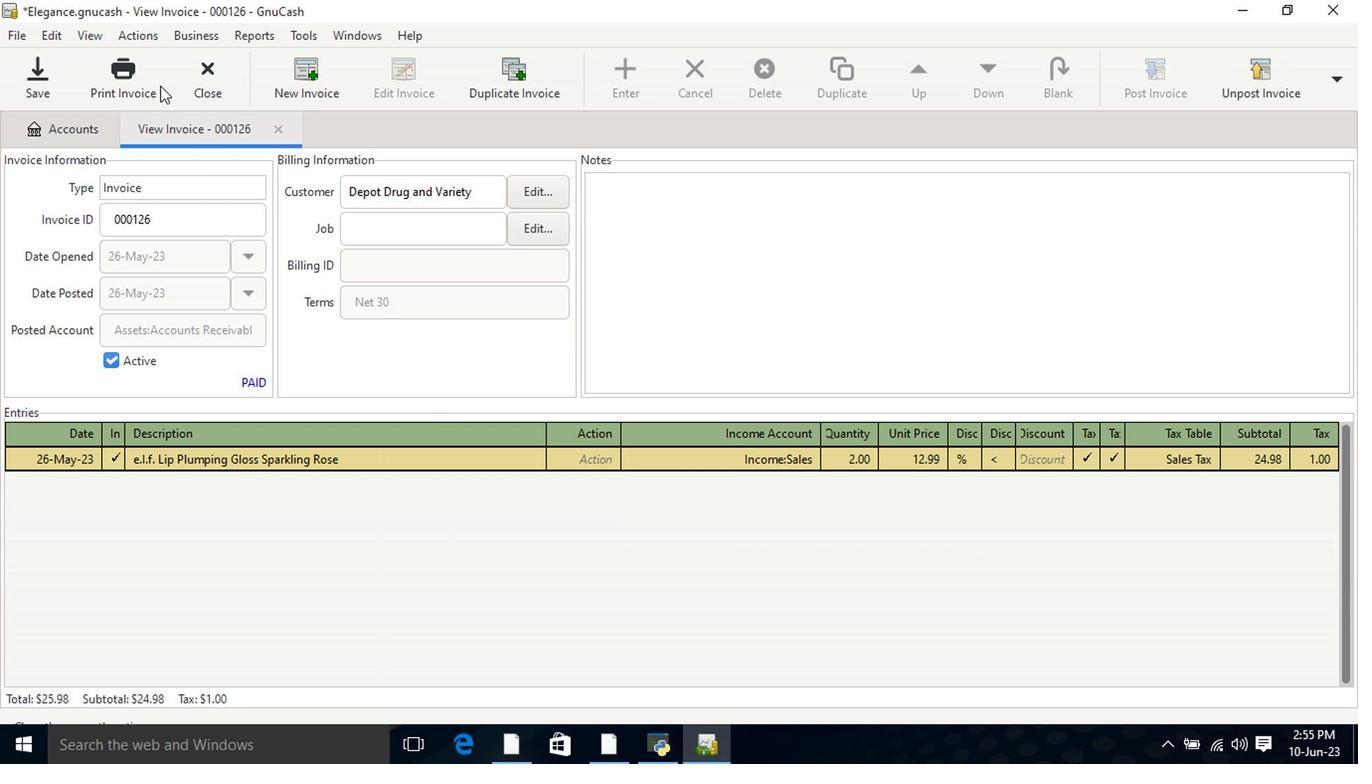 
Action: Mouse pressed left at (129, 69)
Screenshot: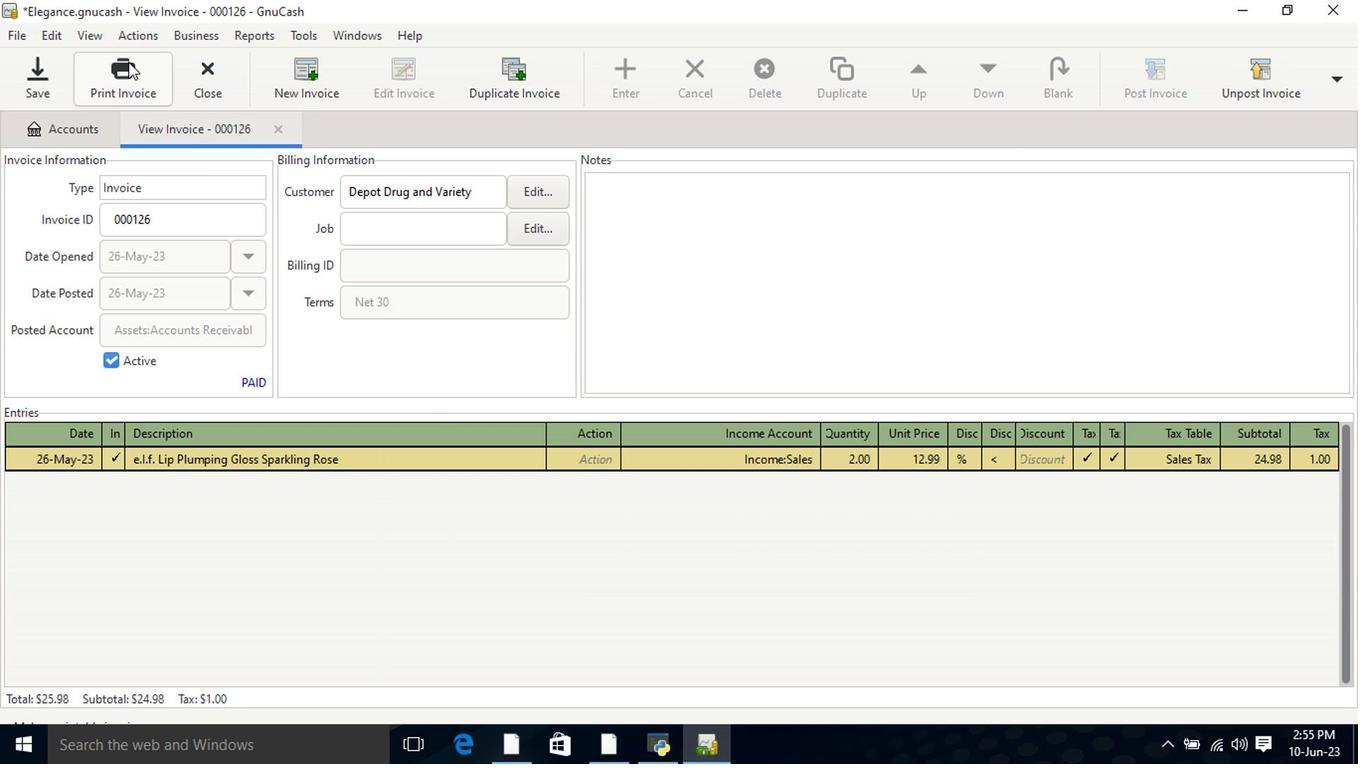 
Action: Mouse moved to (773, 554)
Screenshot: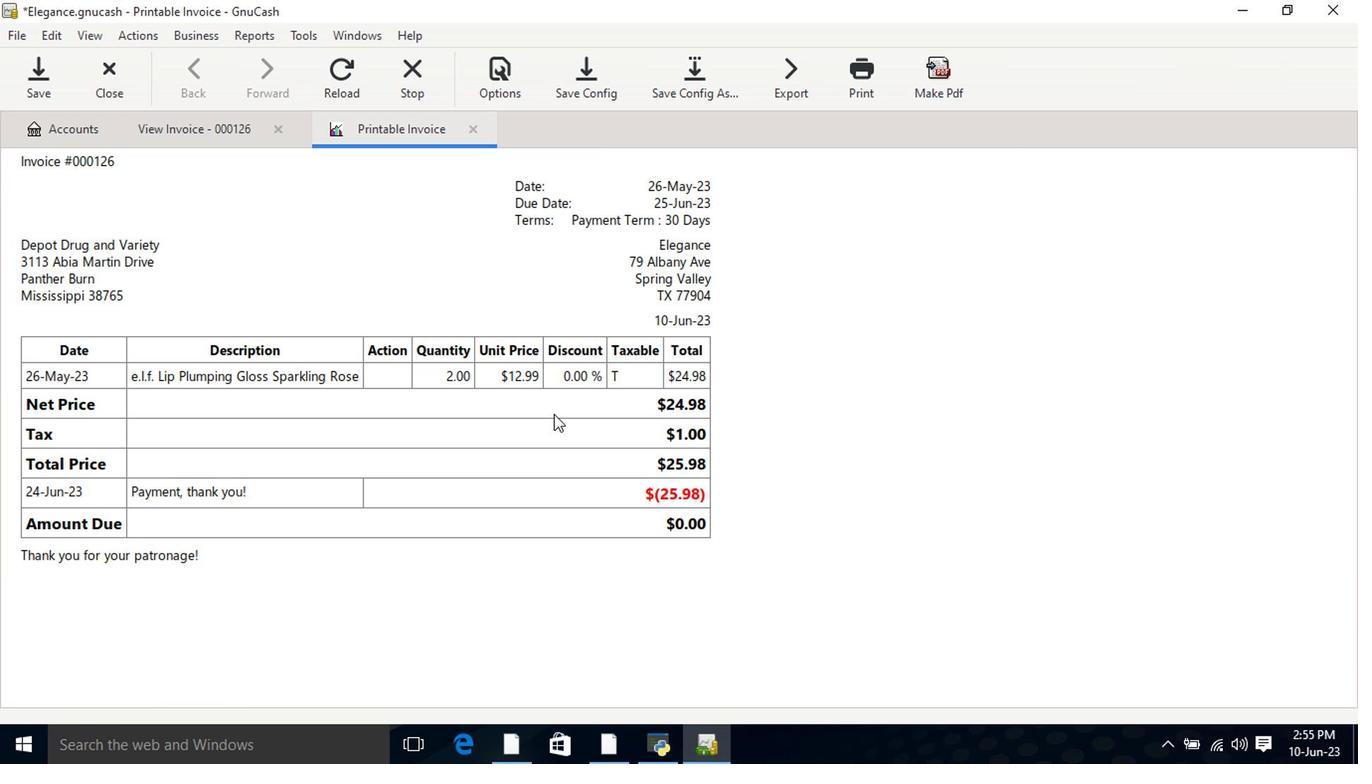 
